 Task: Create new vendor bill with Date Opened: 05-May-23, Select Vendor: NYC FAST PRINT, Terms: Net 15. Make bill entry for item-1 with Date: 05-May-23, Description: Printing of Flyers, Expense Account: Printing & Reproduction, Quantity: 1000, Unit Price: 0.39, Sales Tax: Y, Sales Tax Included: Y, Tax Table: Sales Tax. Post Bill with Post Date: 05-May-23, Post to Accounts: Liabilities:Accounts Payble. Pay / Process Payment with Transaction Date: 19-May-23, Amount: 390, Transfer Account: Checking Account. Go to 'Print Bill'.
Action: Mouse moved to (174, 33)
Screenshot: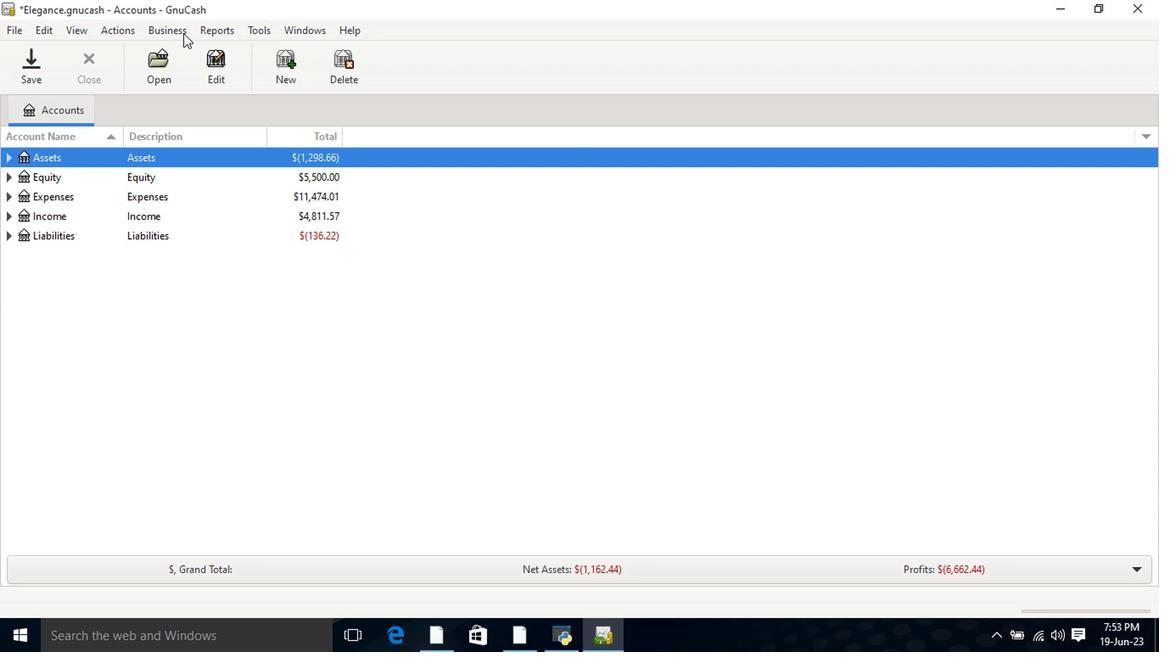 
Action: Mouse pressed left at (174, 33)
Screenshot: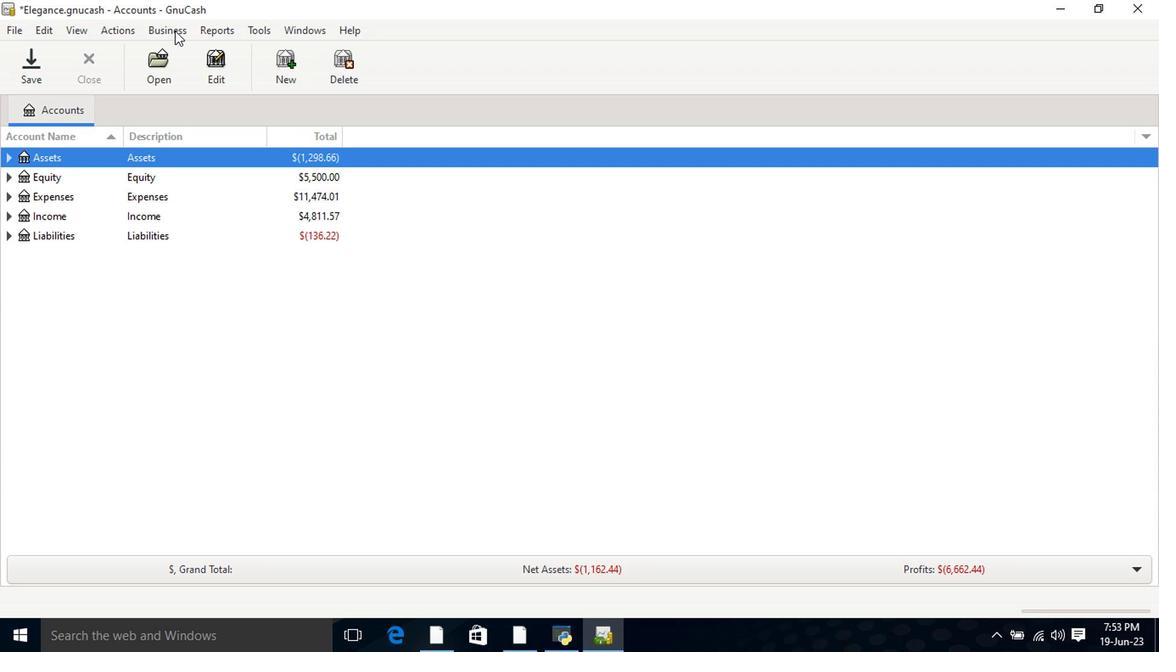 
Action: Mouse moved to (180, 74)
Screenshot: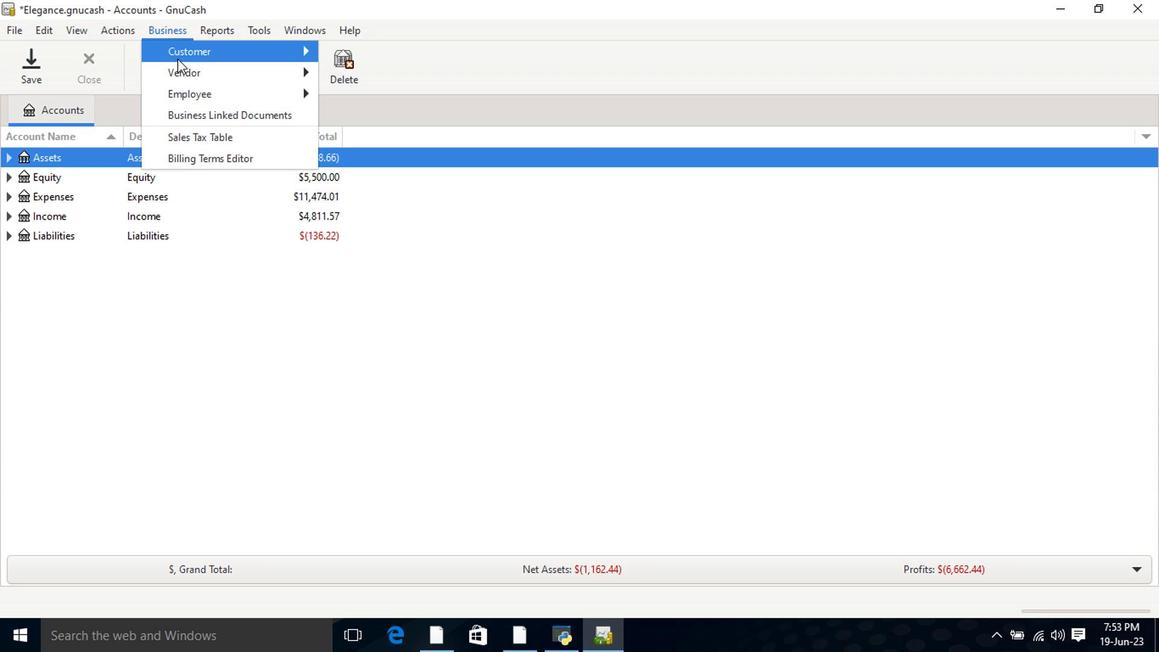 
Action: Mouse pressed left at (180, 74)
Screenshot: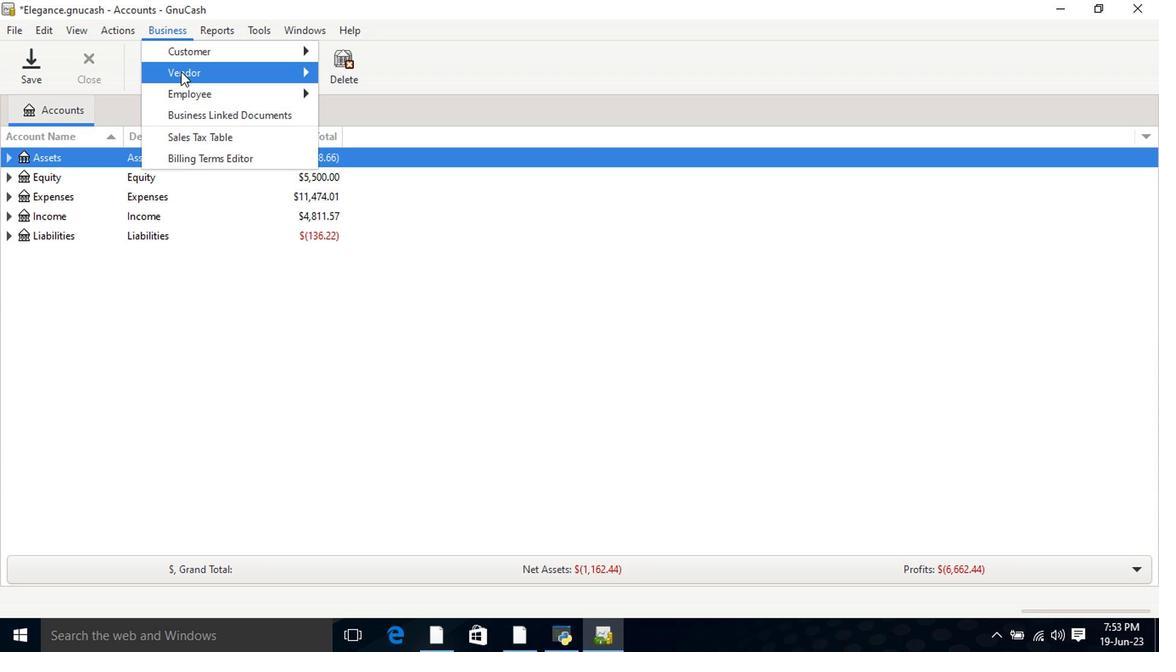 
Action: Mouse moved to (367, 135)
Screenshot: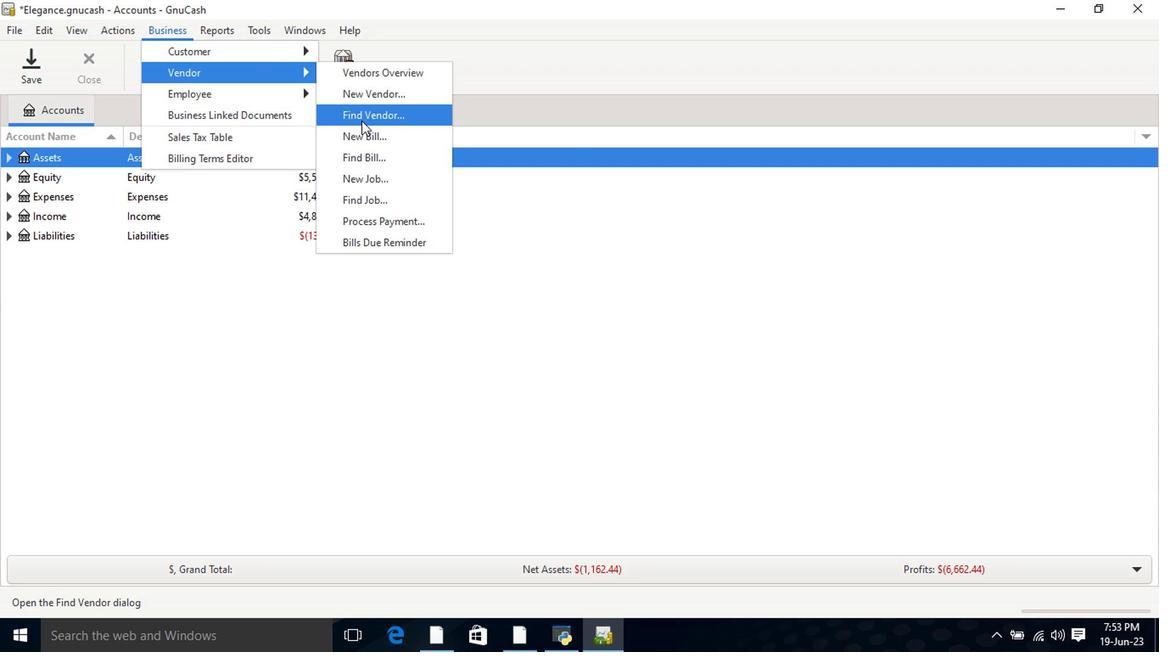 
Action: Mouse pressed left at (367, 135)
Screenshot: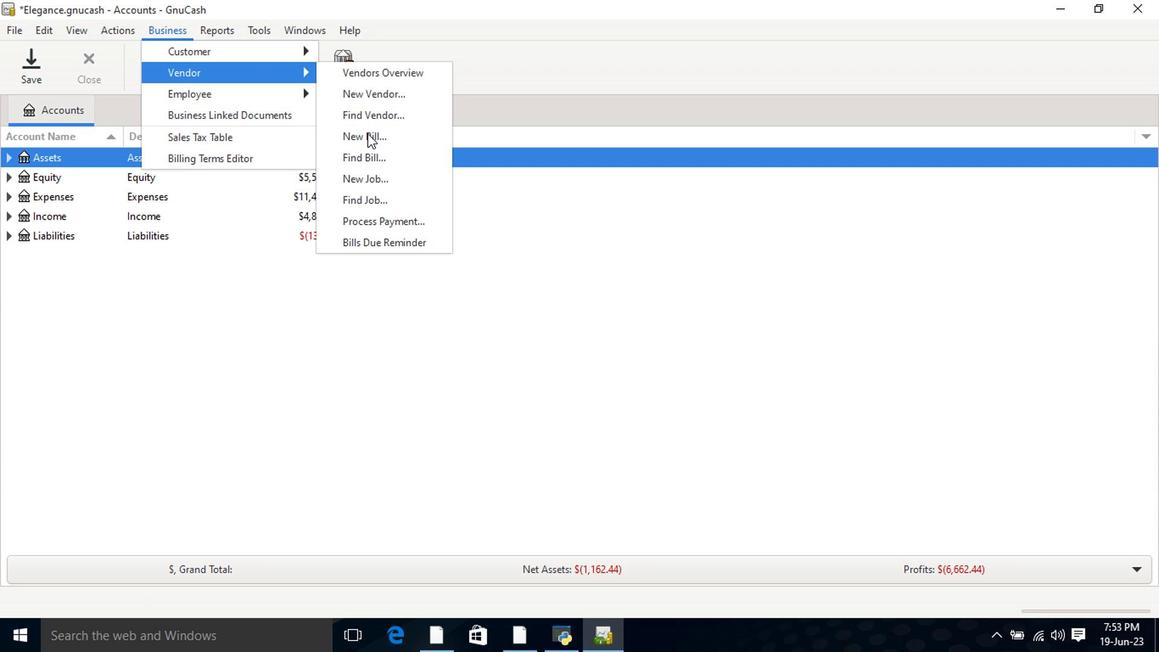 
Action: Mouse moved to (688, 230)
Screenshot: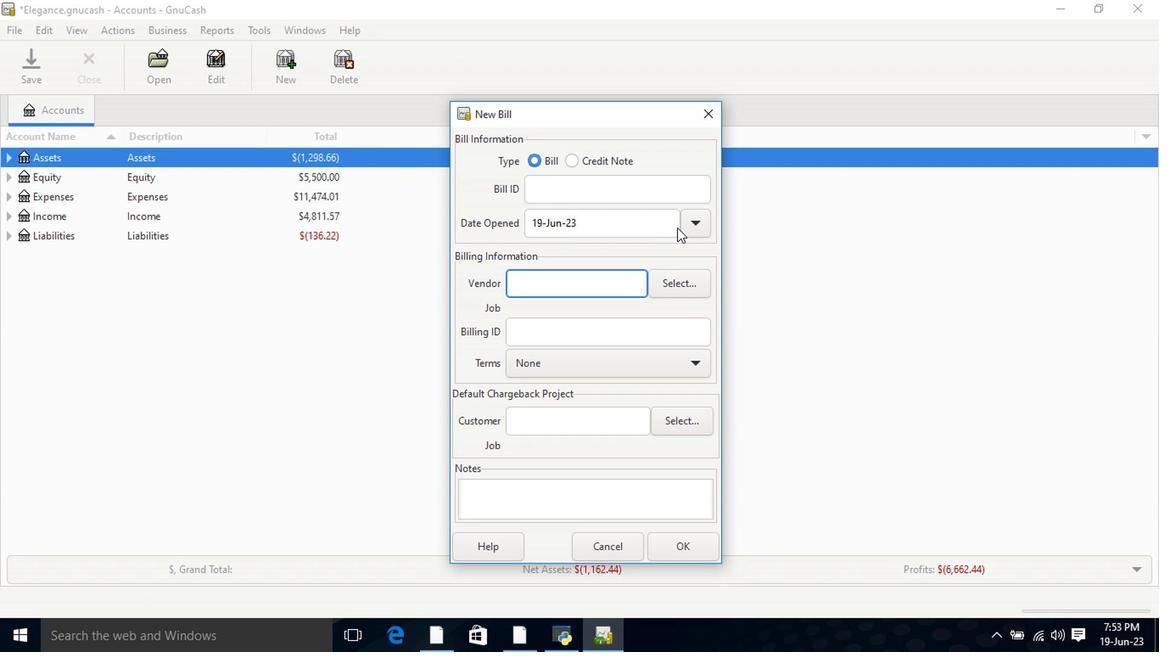 
Action: Mouse pressed left at (688, 230)
Screenshot: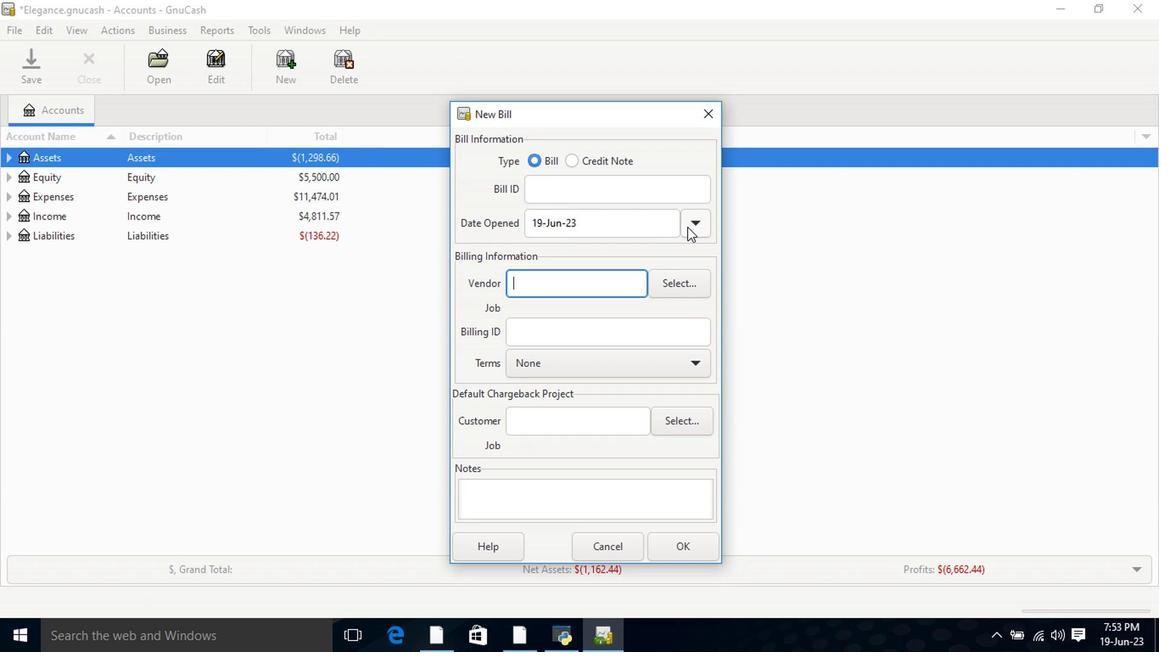 
Action: Mouse moved to (559, 250)
Screenshot: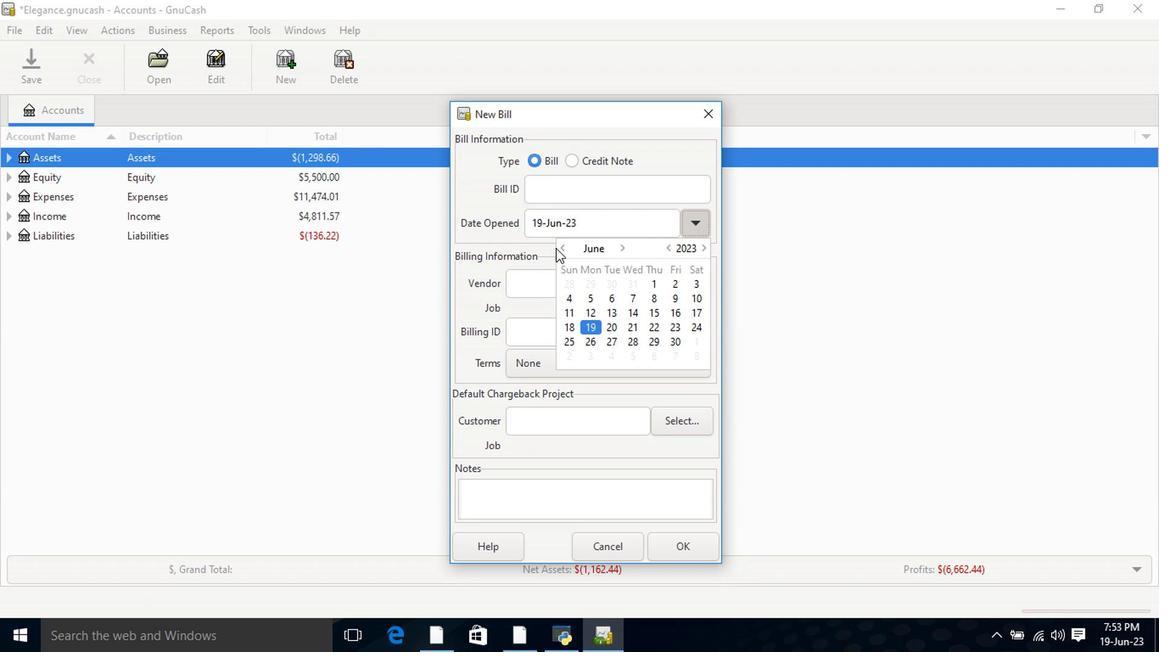 
Action: Mouse pressed left at (559, 250)
Screenshot: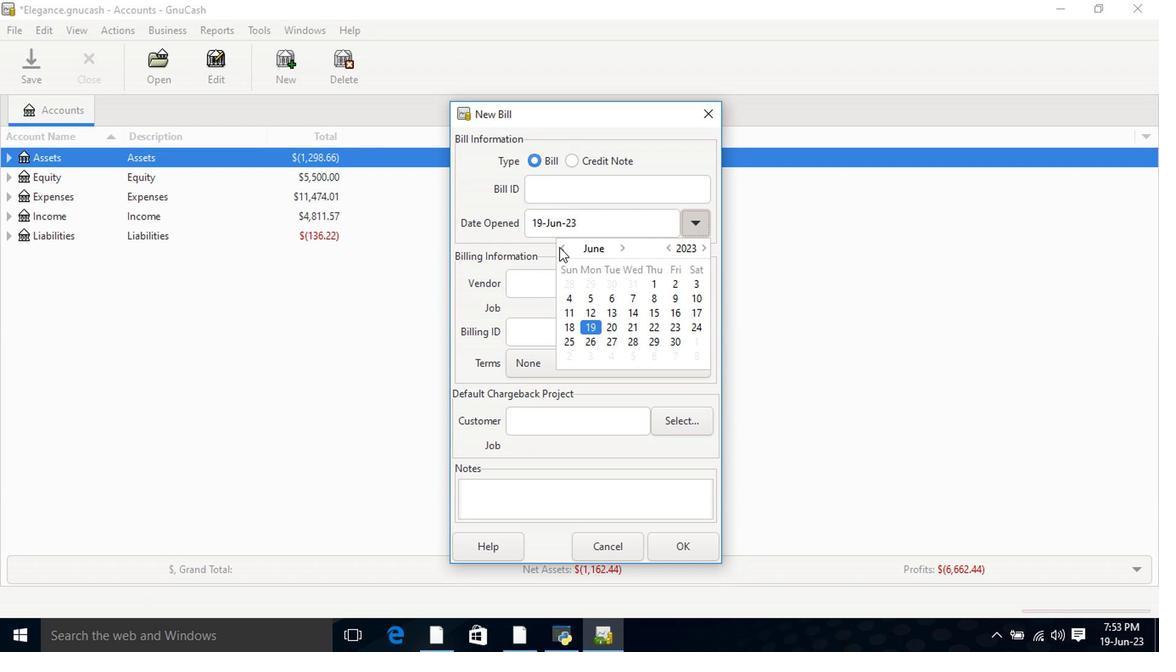 
Action: Mouse moved to (561, 250)
Screenshot: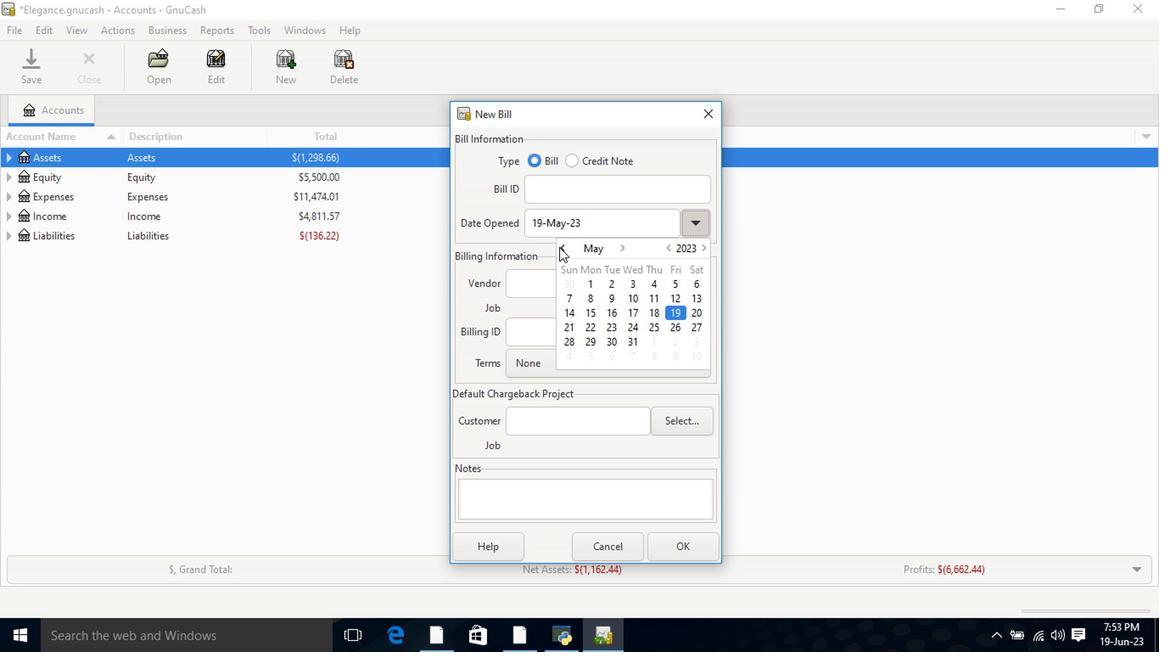 
Action: Mouse pressed left at (561, 250)
Screenshot: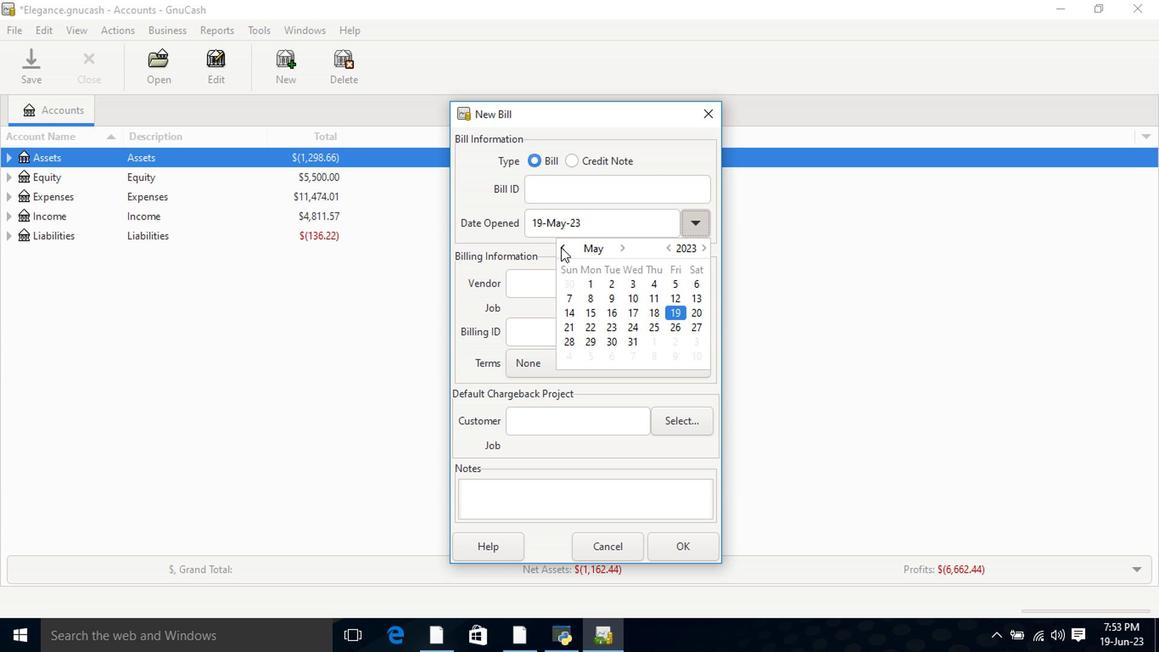 
Action: Mouse moved to (627, 248)
Screenshot: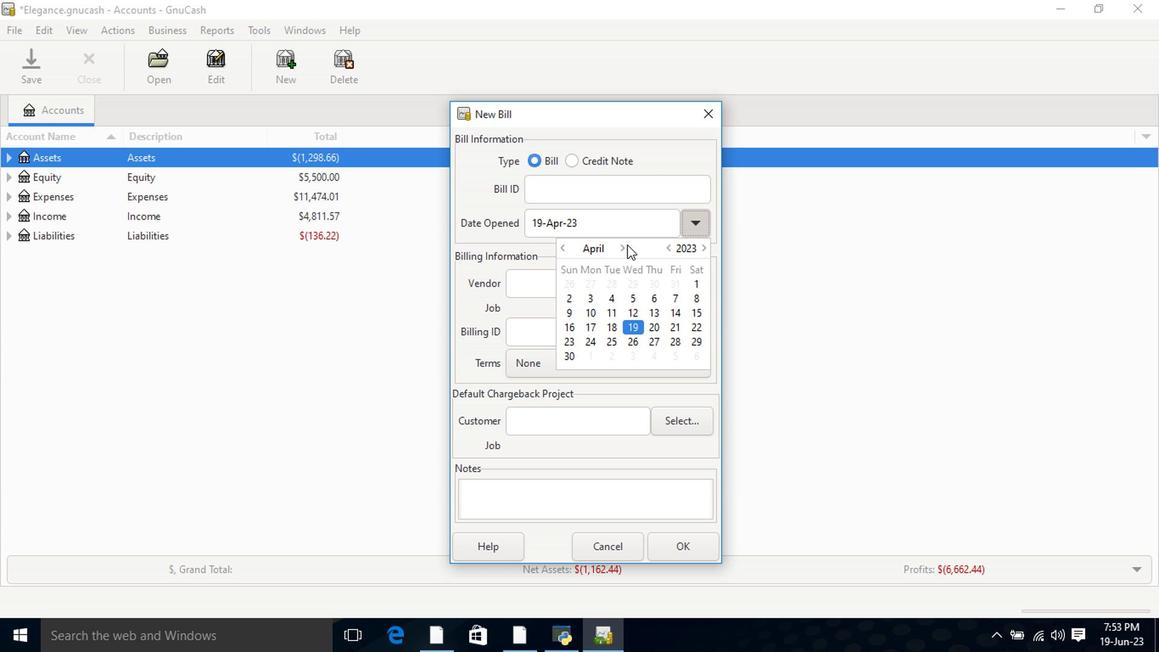 
Action: Mouse pressed left at (627, 248)
Screenshot: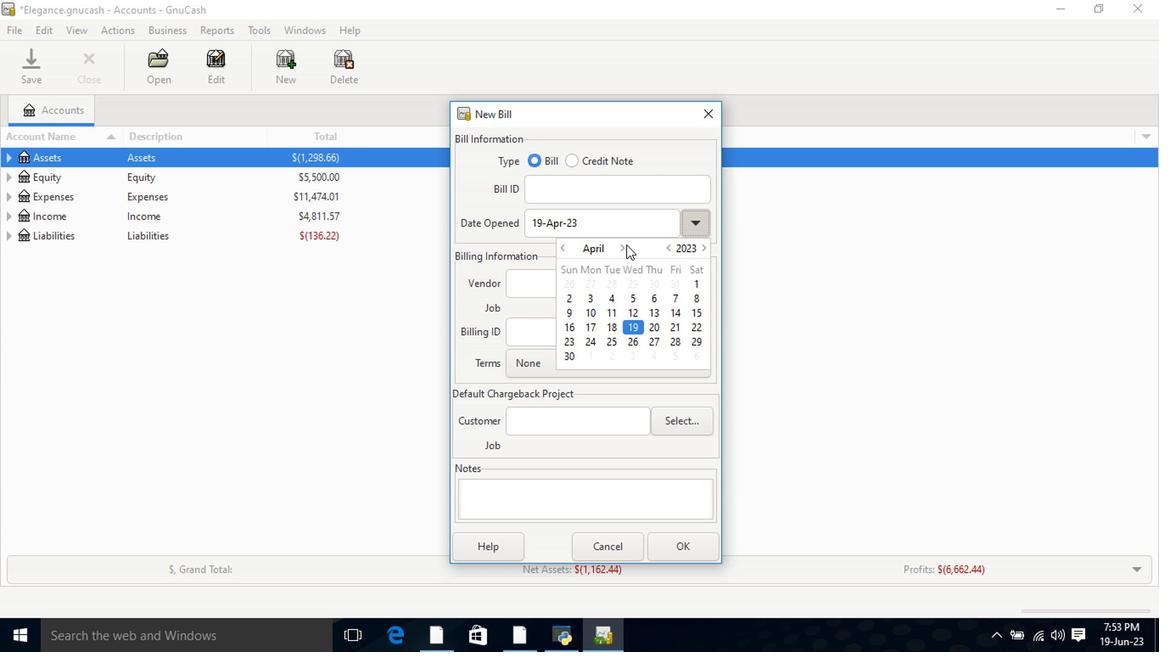 
Action: Mouse moved to (668, 284)
Screenshot: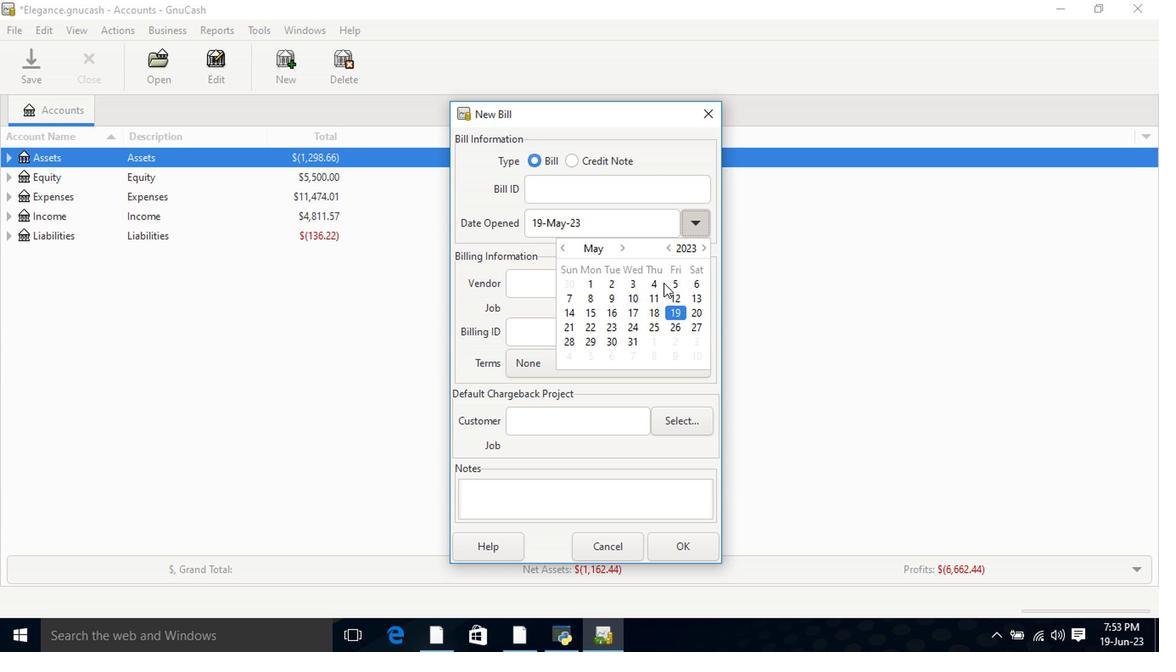 
Action: Mouse pressed left at (668, 284)
Screenshot: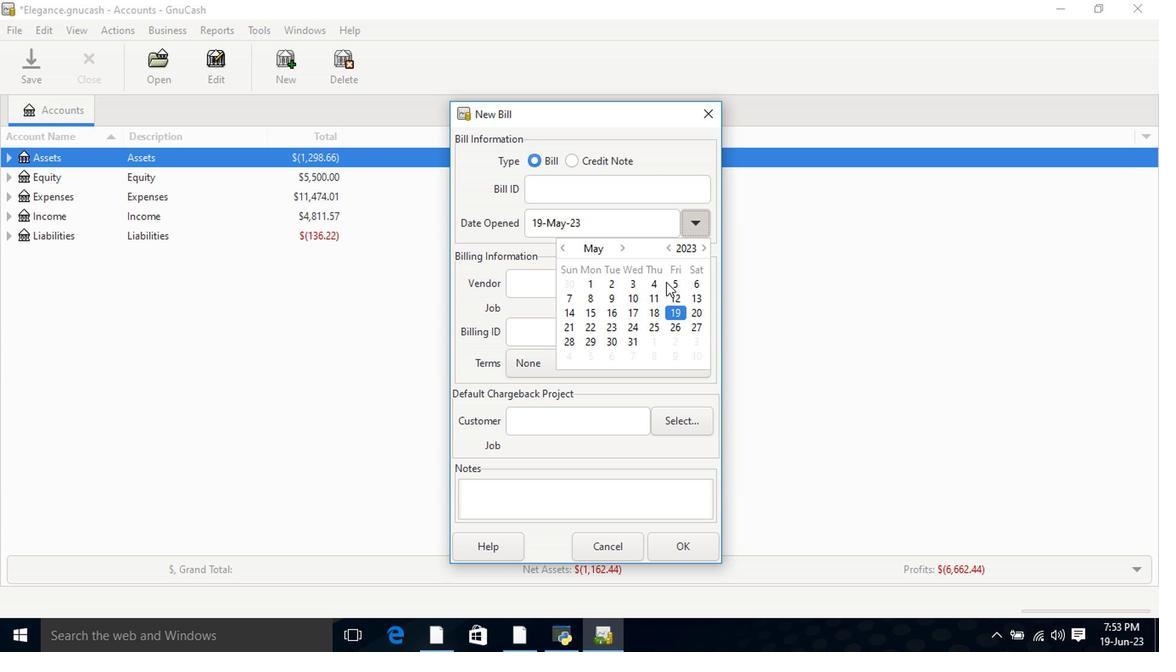 
Action: Mouse pressed left at (668, 284)
Screenshot: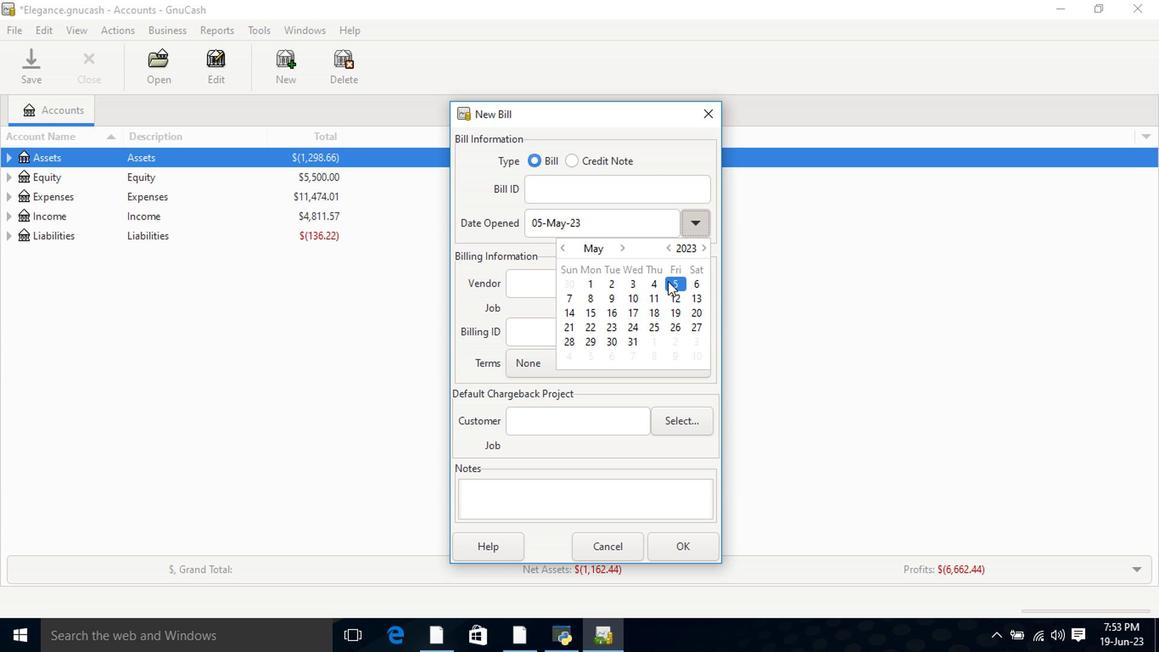 
Action: Mouse moved to (592, 282)
Screenshot: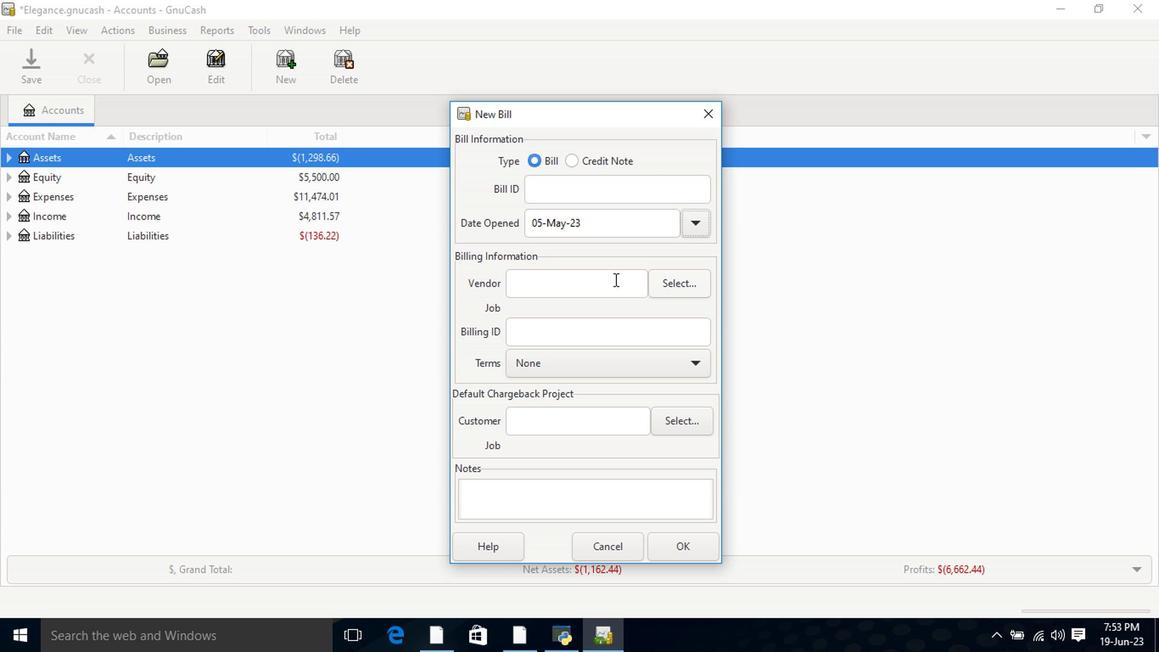 
Action: Mouse pressed left at (592, 282)
Screenshot: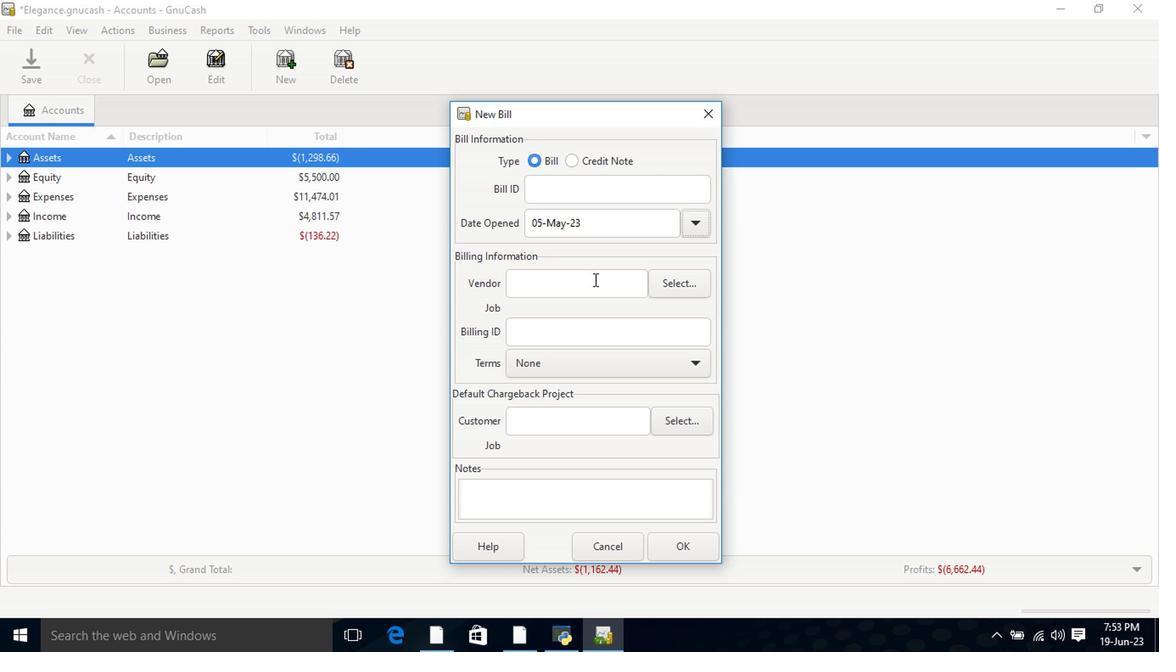 
Action: Key pressed <Key.shift>NYC<Key.space>
Screenshot: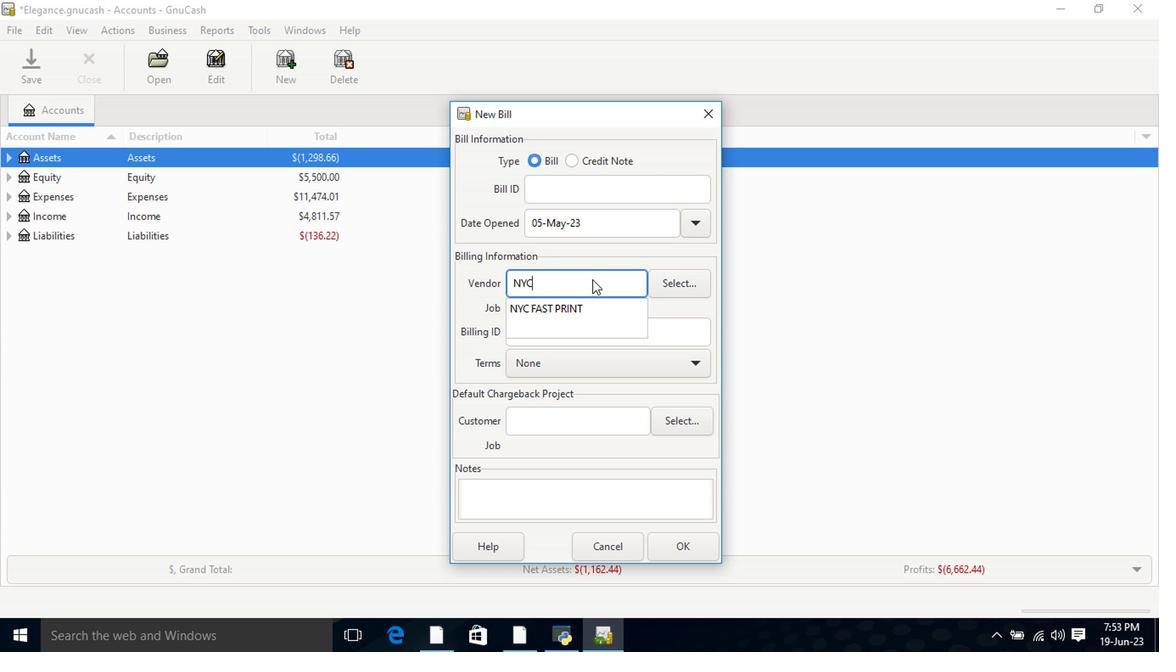 
Action: Mouse moved to (587, 311)
Screenshot: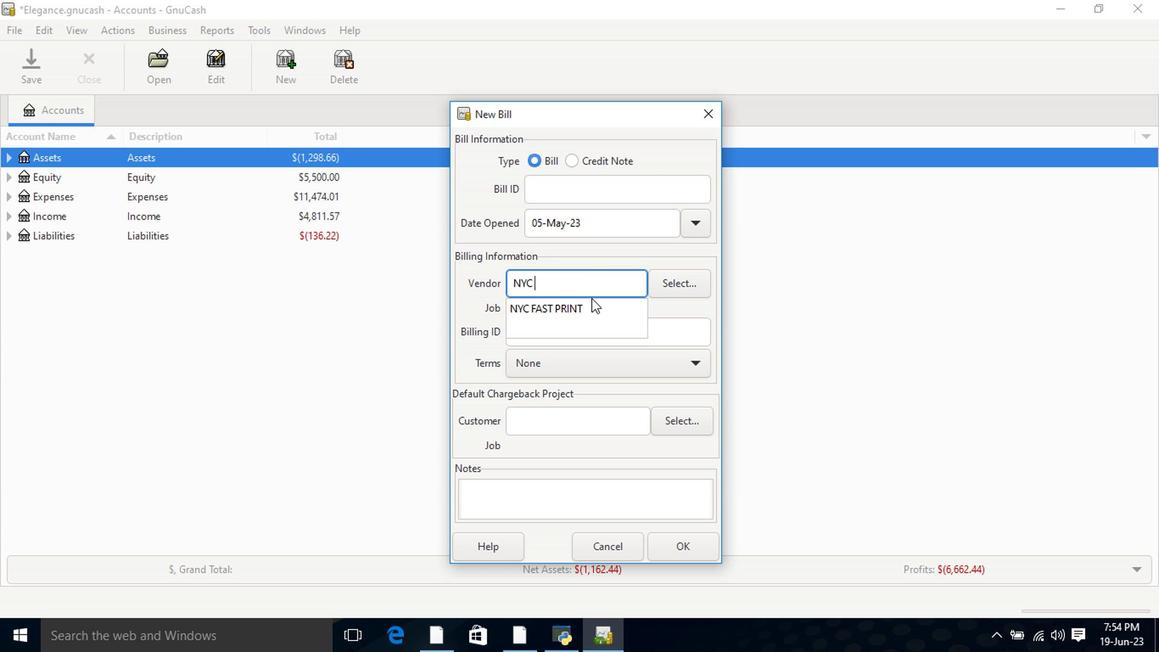 
Action: Mouse pressed left at (587, 311)
Screenshot: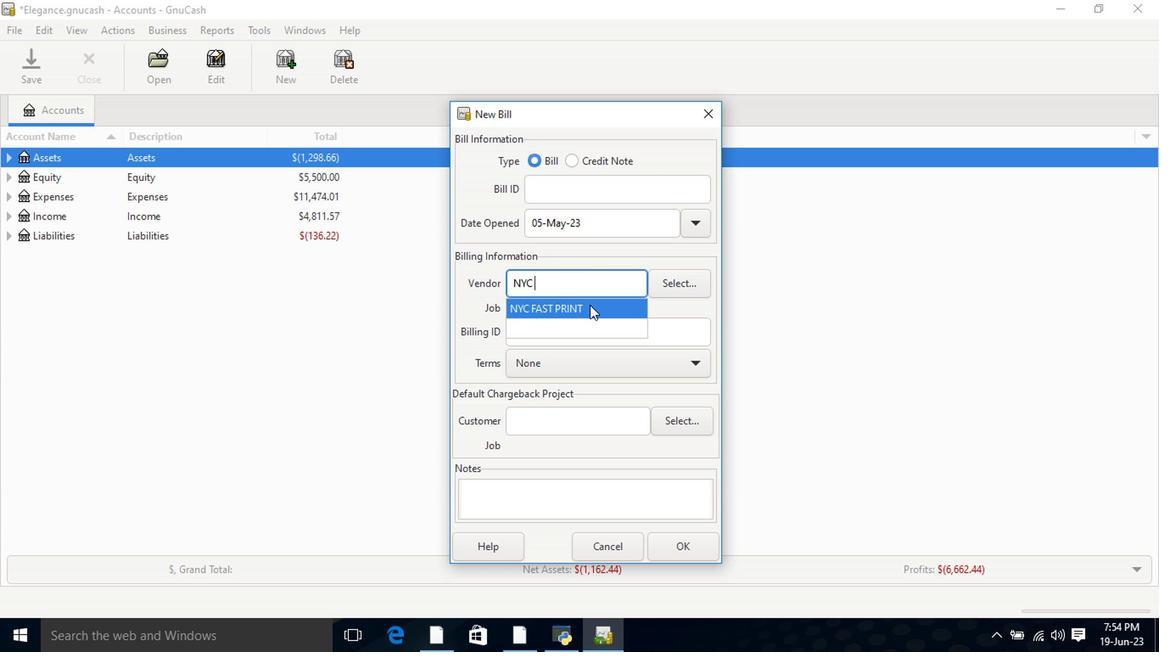 
Action: Mouse moved to (605, 375)
Screenshot: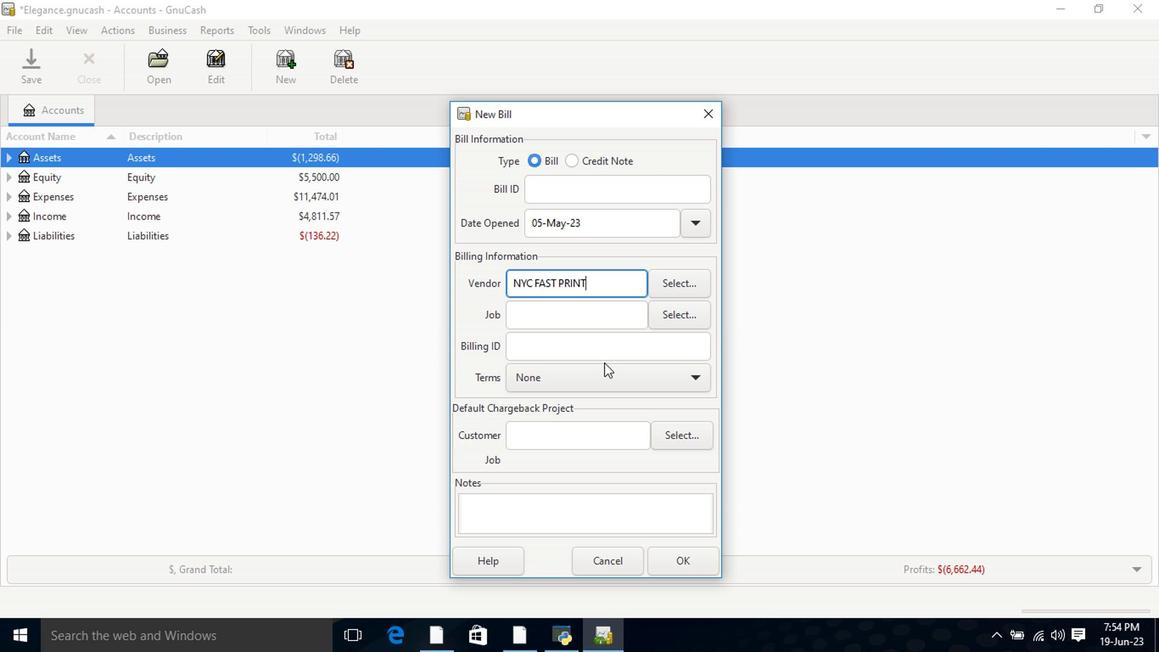 
Action: Mouse pressed left at (605, 375)
Screenshot: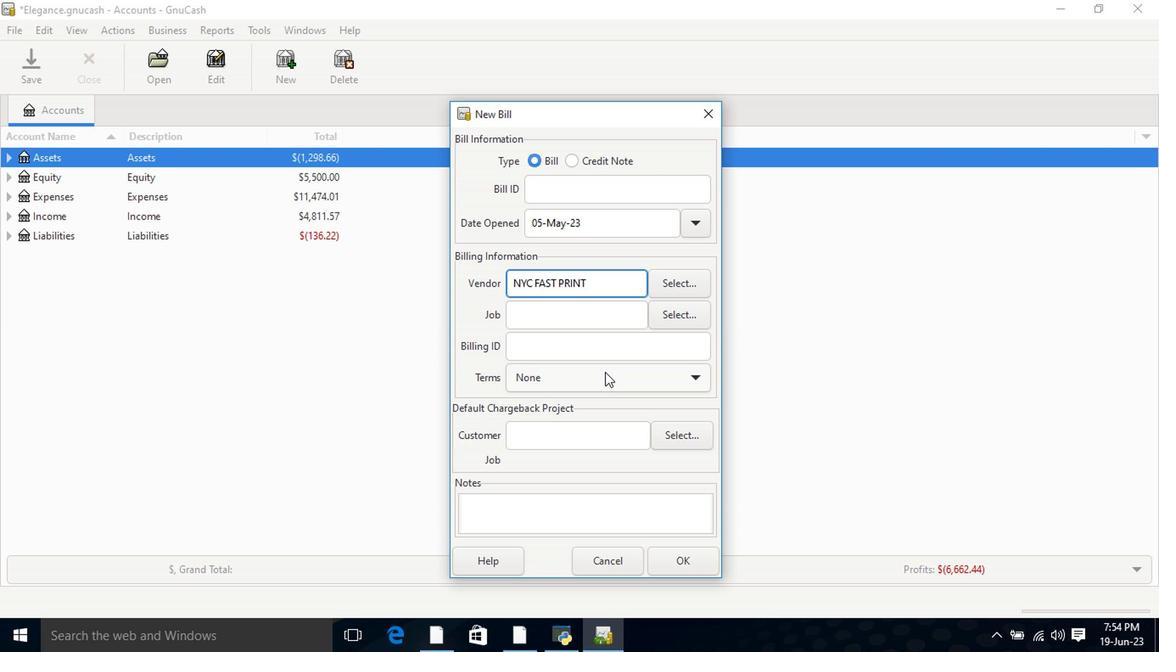 
Action: Mouse moved to (589, 407)
Screenshot: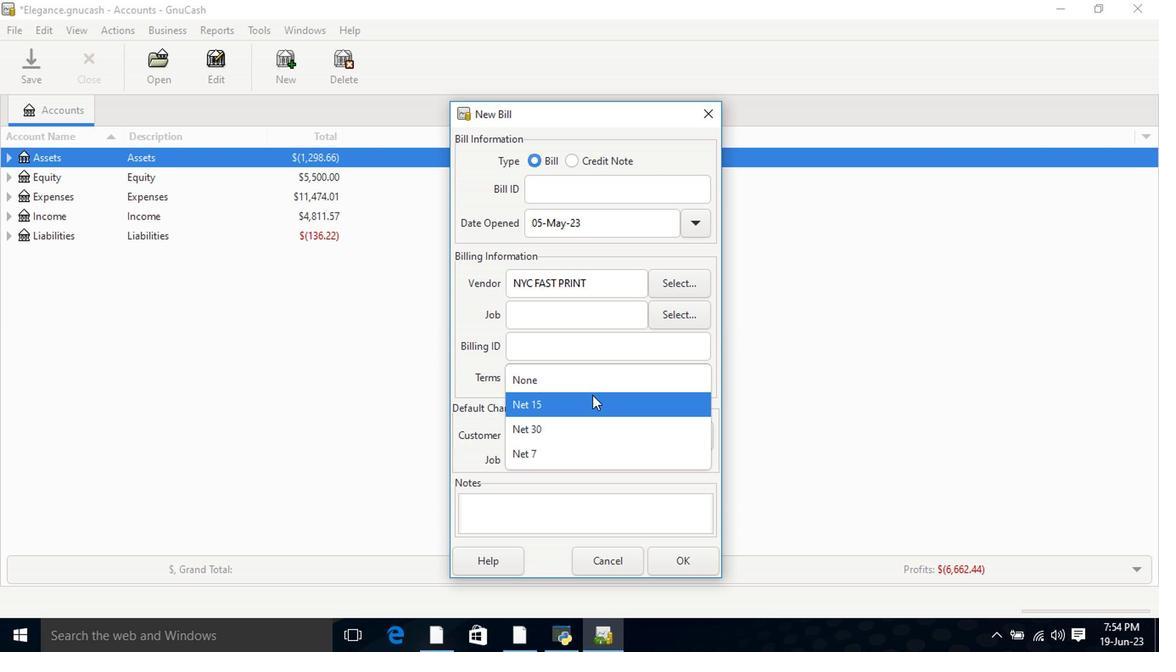 
Action: Mouse pressed left at (589, 407)
Screenshot: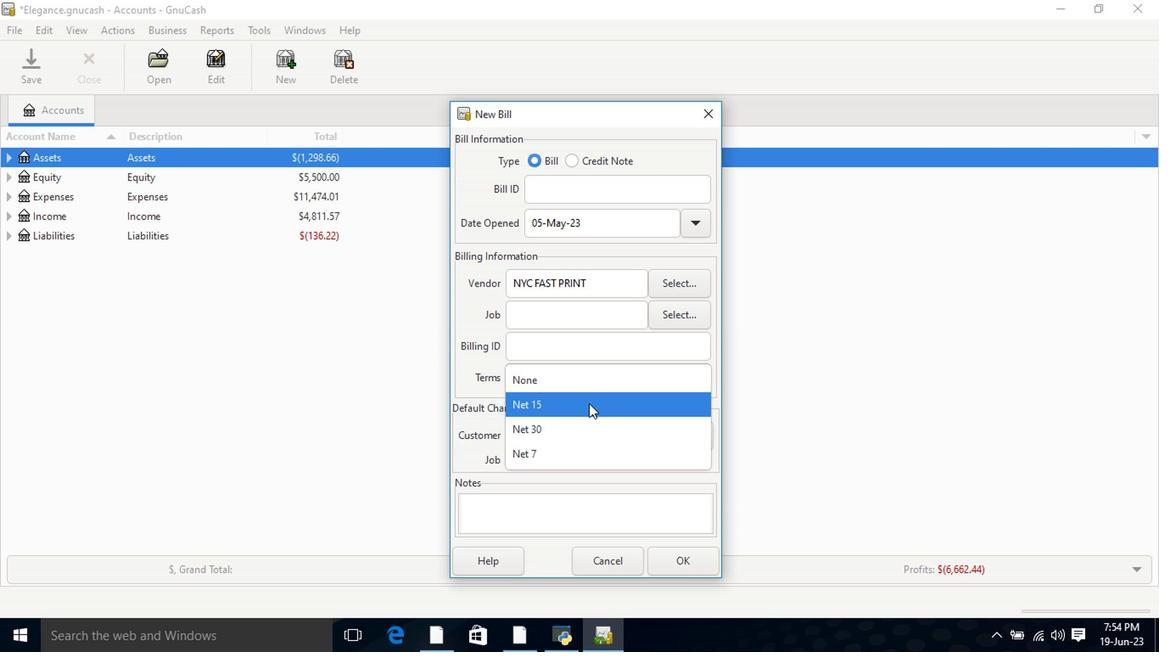 
Action: Mouse moved to (671, 564)
Screenshot: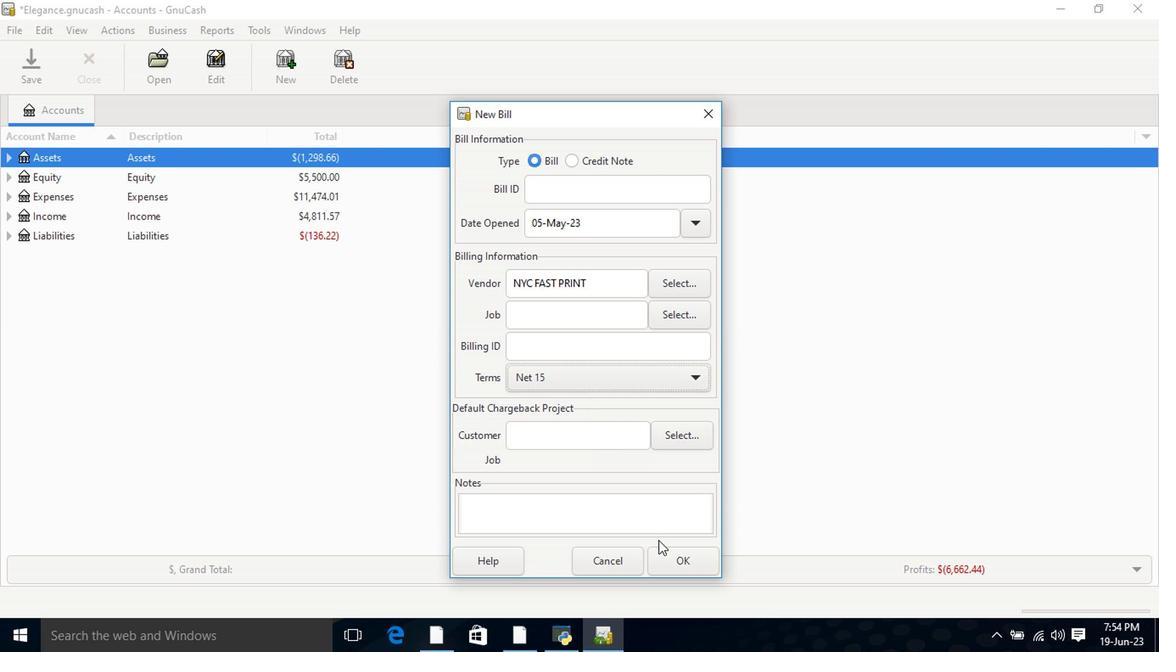 
Action: Mouse pressed left at (671, 564)
Screenshot: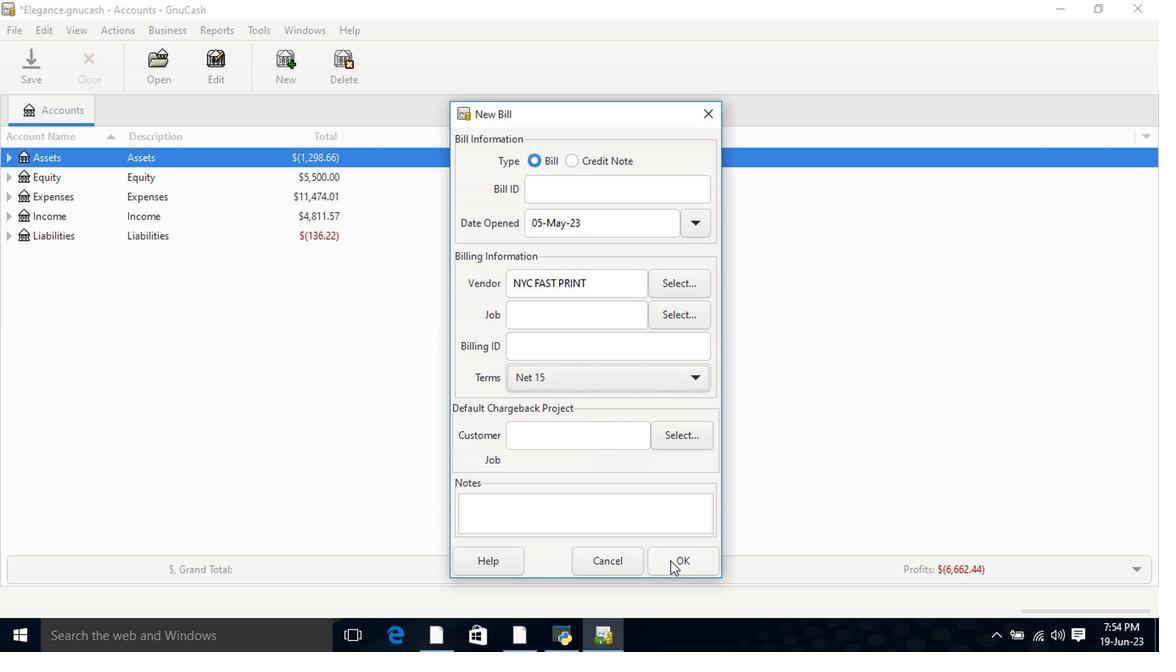 
Action: Mouse moved to (201, 407)
Screenshot: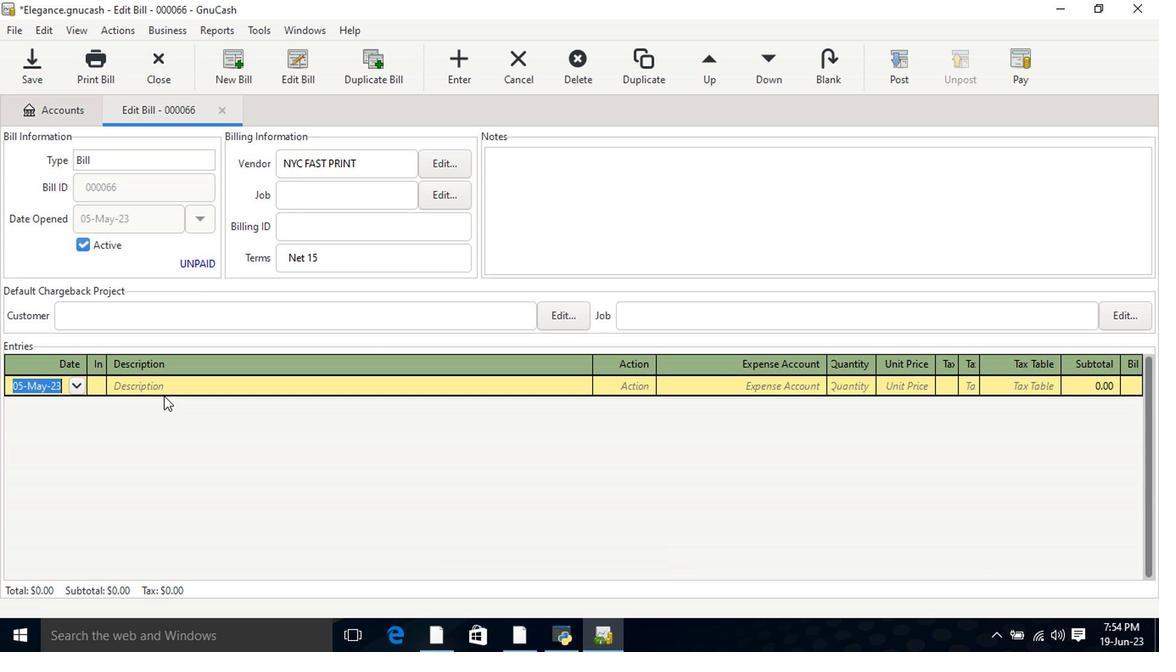 
Action: Key pressed <Key.tab>
Screenshot: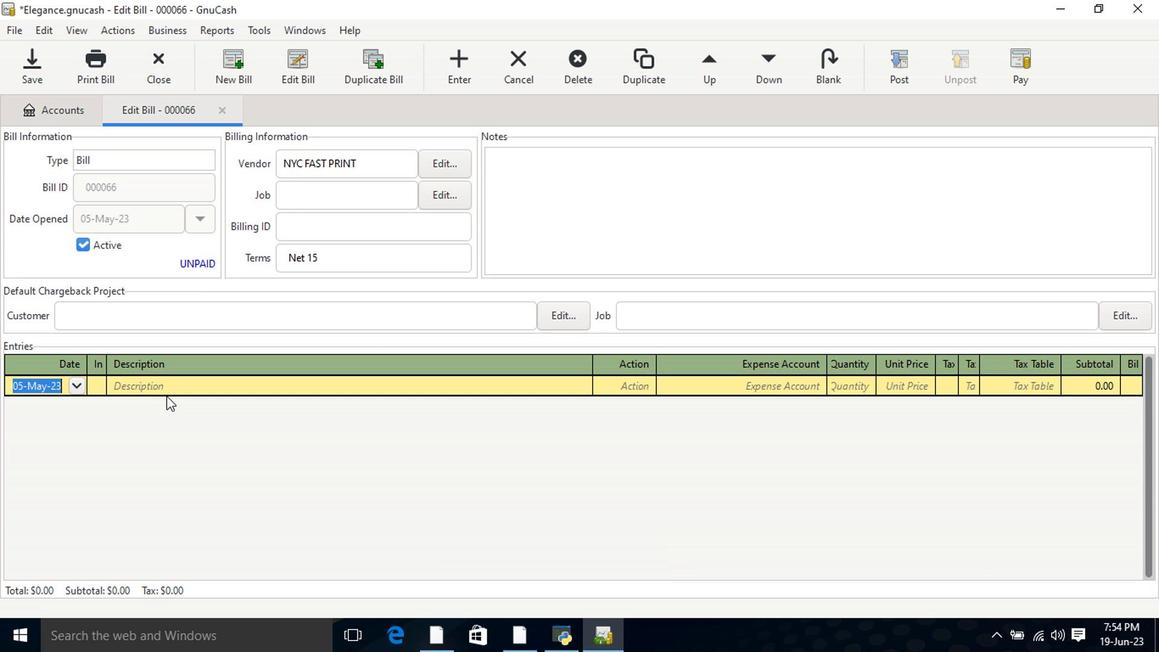 
Action: Mouse moved to (239, 407)
Screenshot: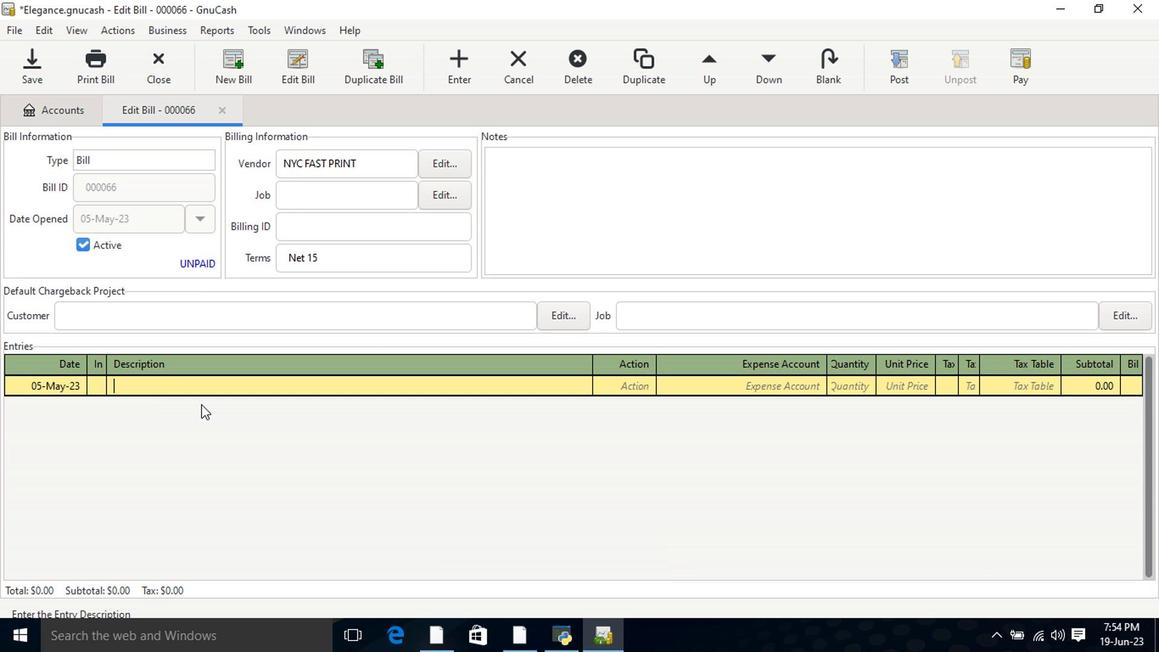 
Action: Key pressed <Key.shift>Printing<Key.space>og<Key.space><Key.shift>Flyers<Key.tab><Key.tab>repr
Screenshot: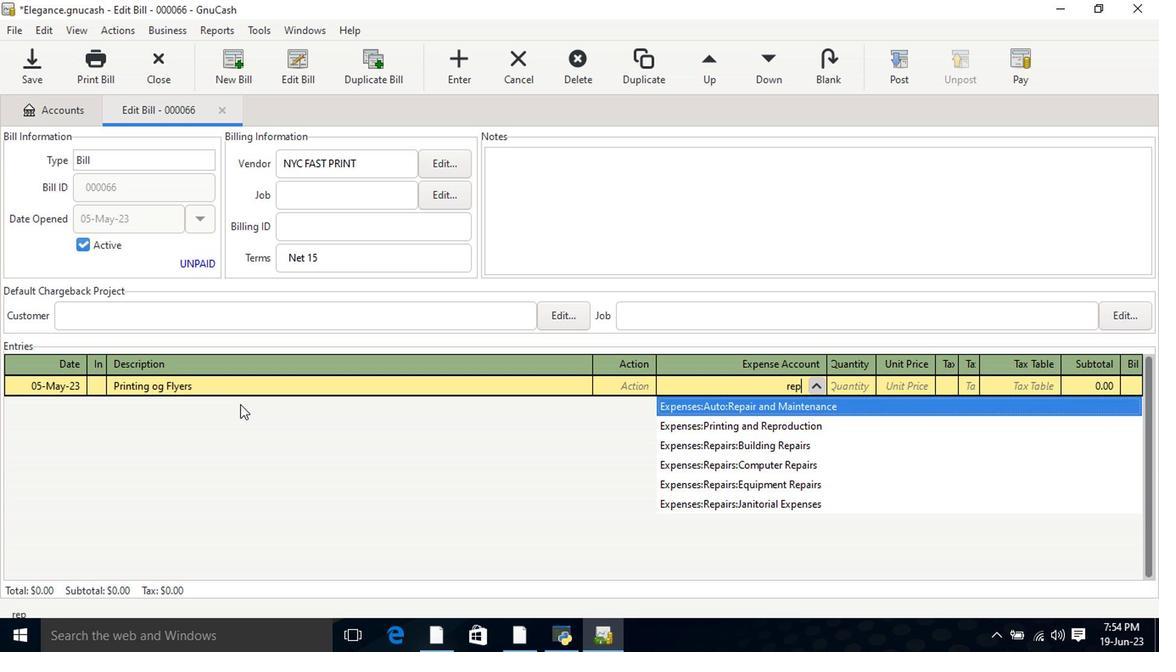 
Action: Mouse moved to (241, 389)
Screenshot: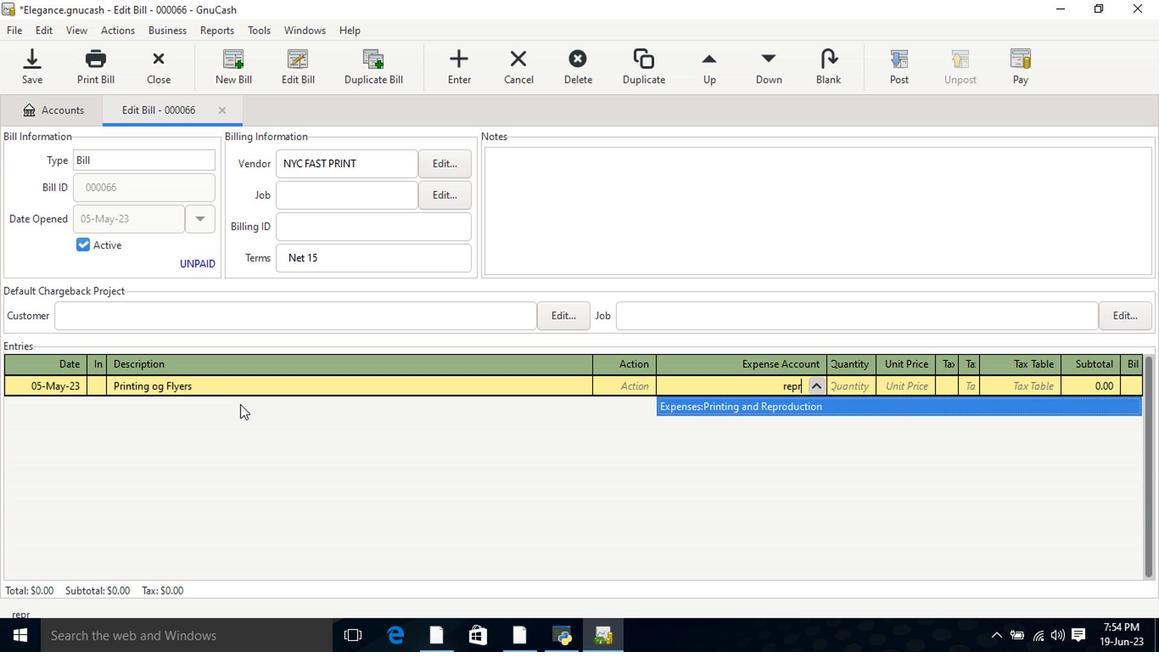
Action: Key pressed <Key.tab>1000<Key.tab>
Screenshot: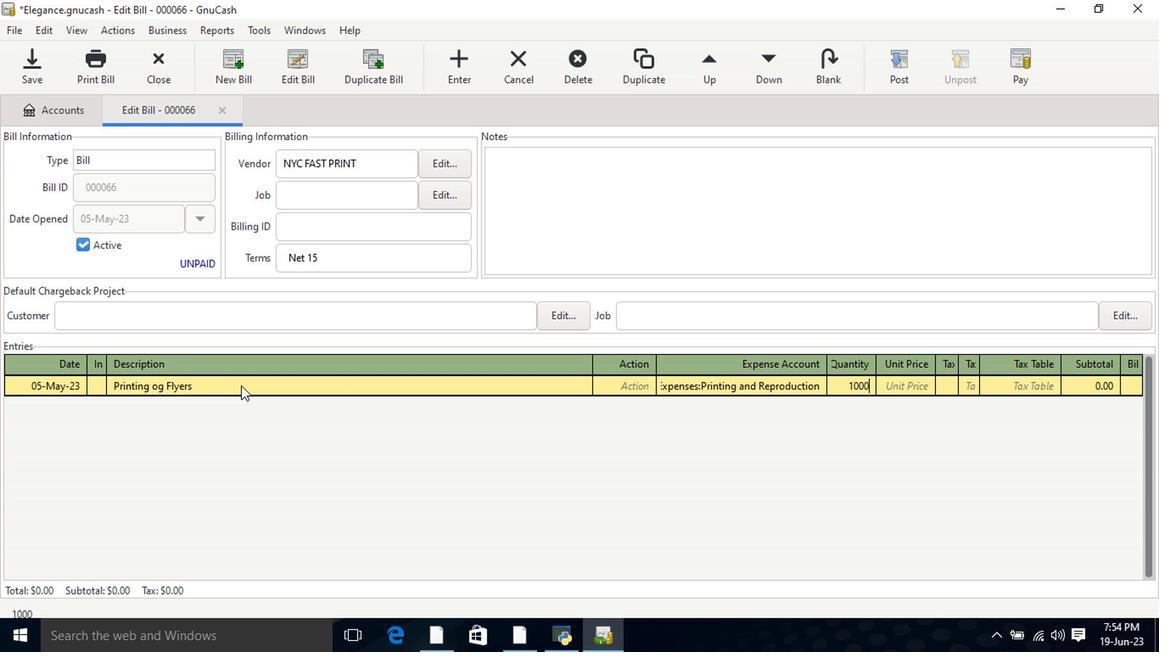 
Action: Mouse moved to (907, 386)
Screenshot: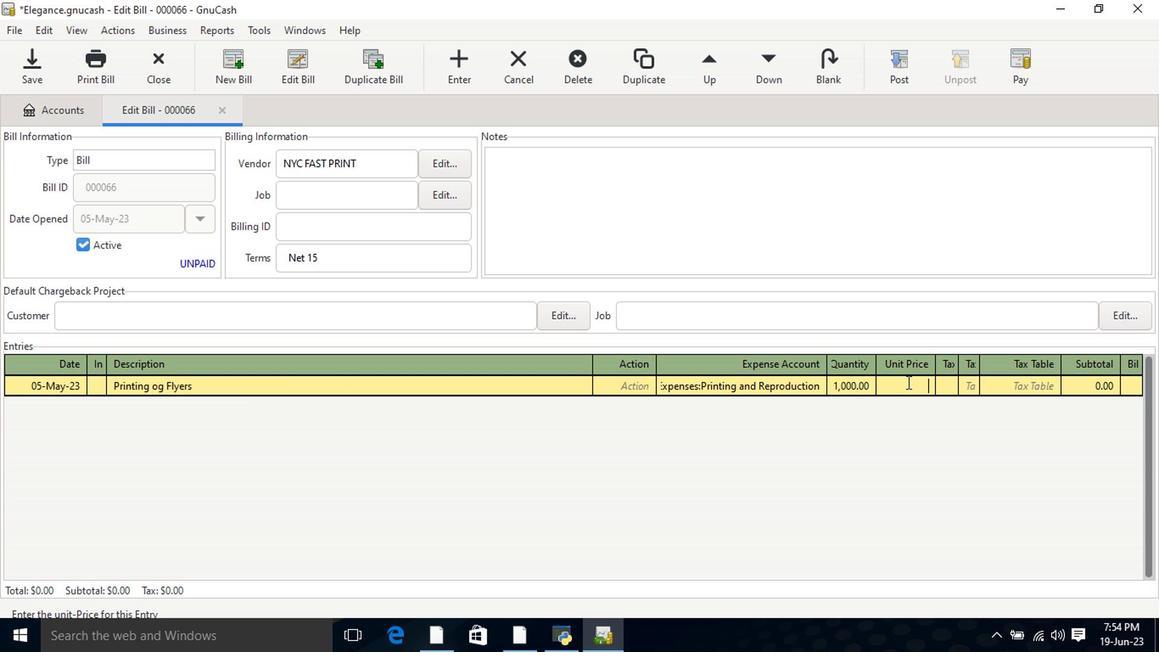 
Action: Key pressed 0.39<Key.tab>
Screenshot: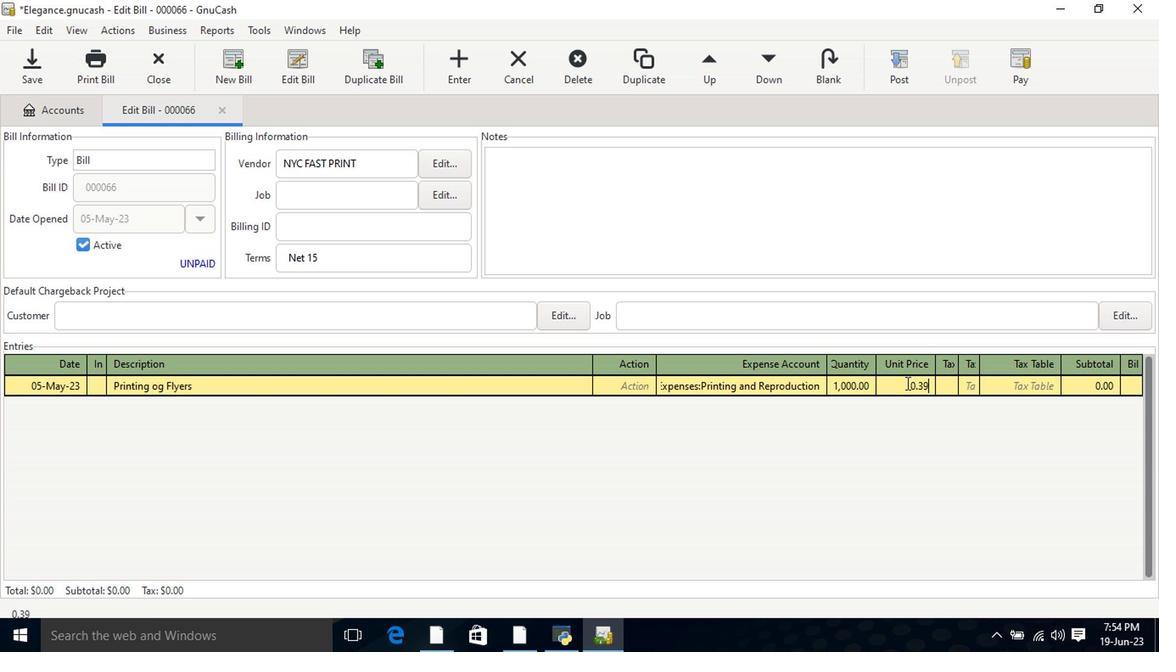 
Action: Mouse moved to (949, 389)
Screenshot: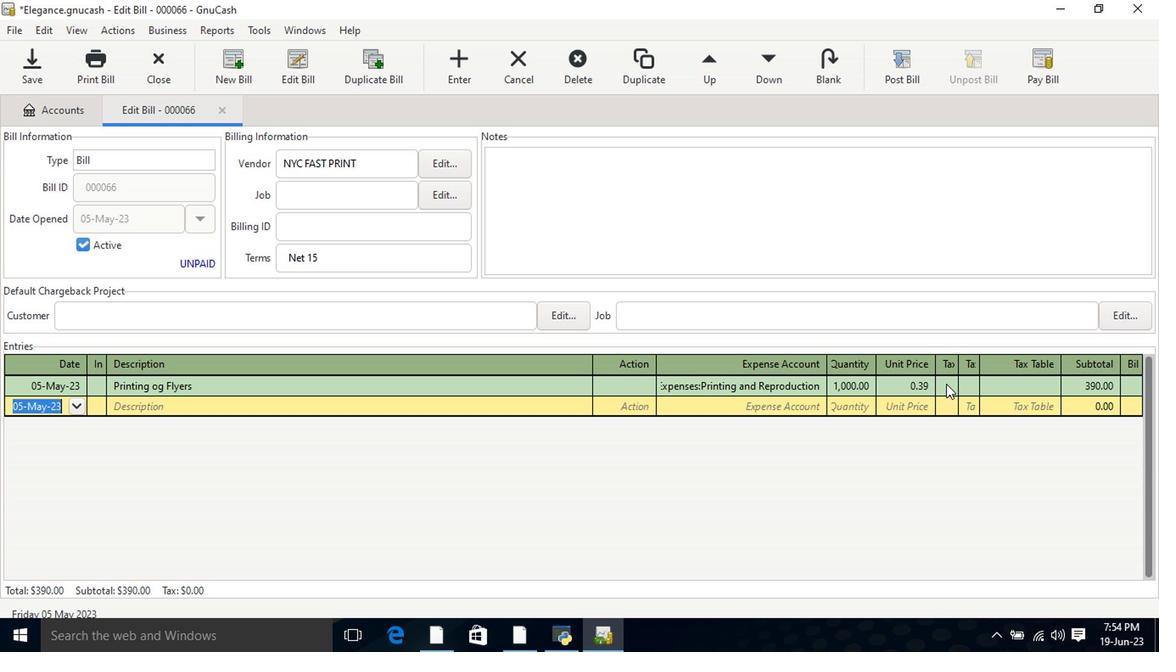 
Action: Mouse pressed left at (949, 389)
Screenshot: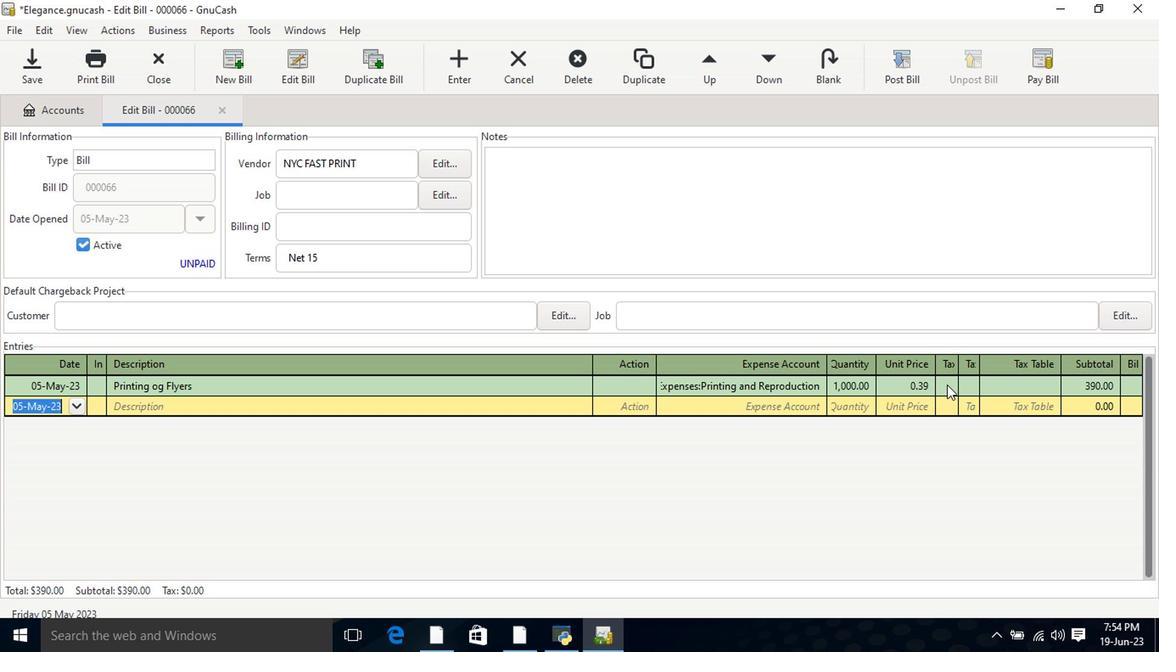
Action: Mouse pressed left at (949, 389)
Screenshot: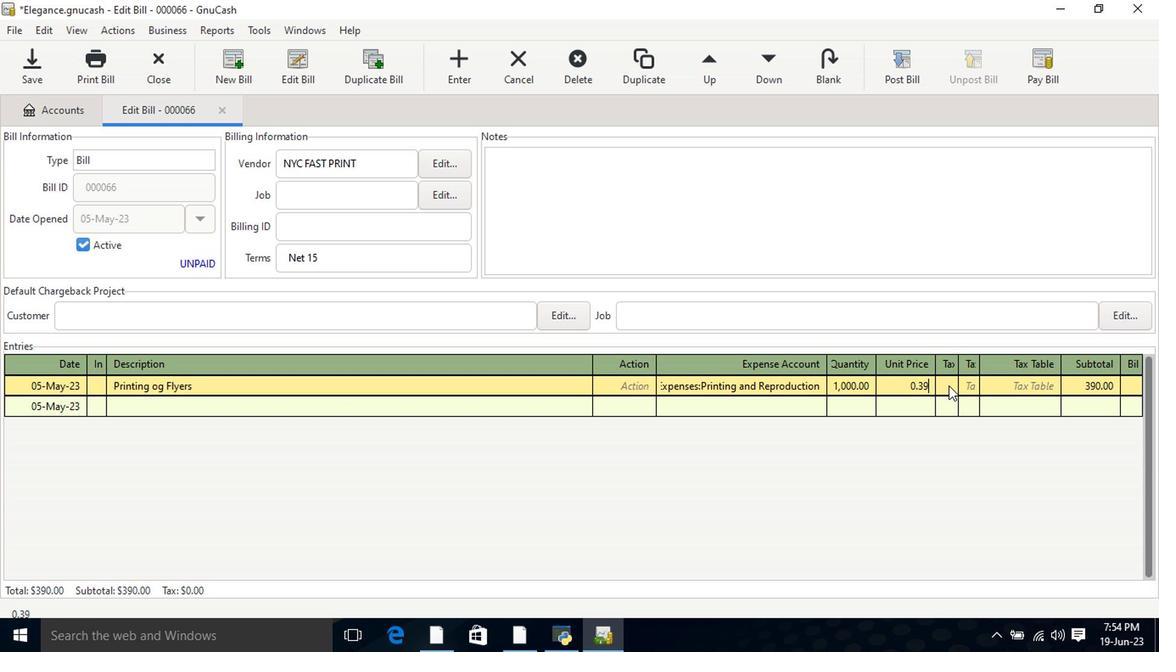 
Action: Mouse moved to (968, 386)
Screenshot: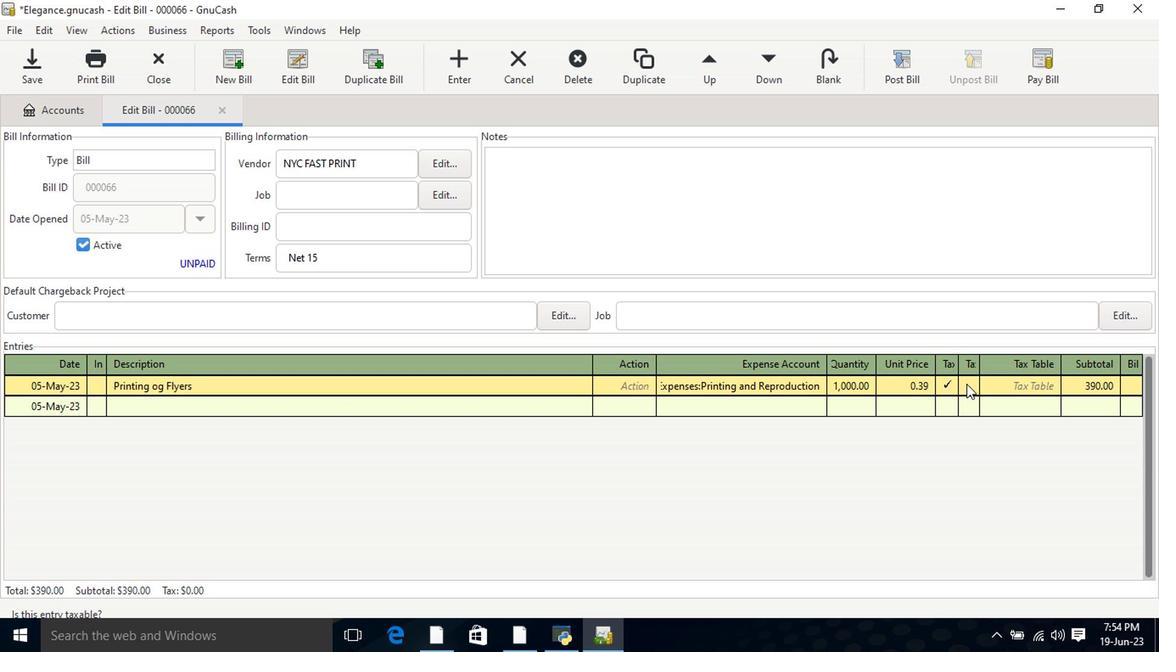 
Action: Mouse pressed left at (968, 386)
Screenshot: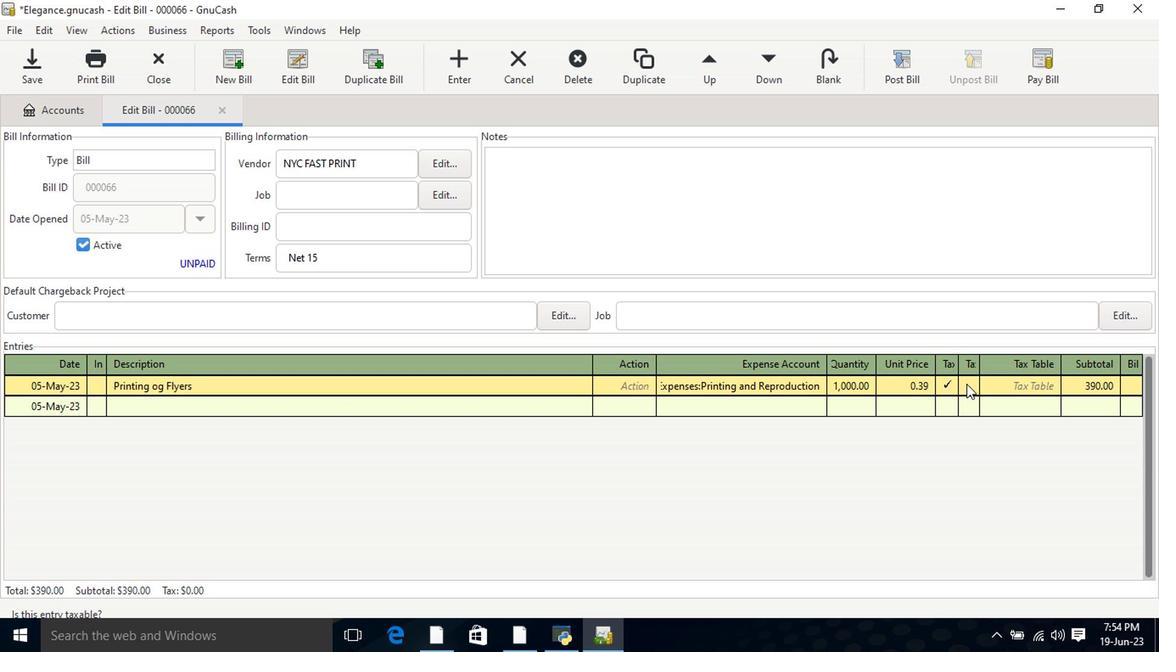 
Action: Mouse moved to (1021, 388)
Screenshot: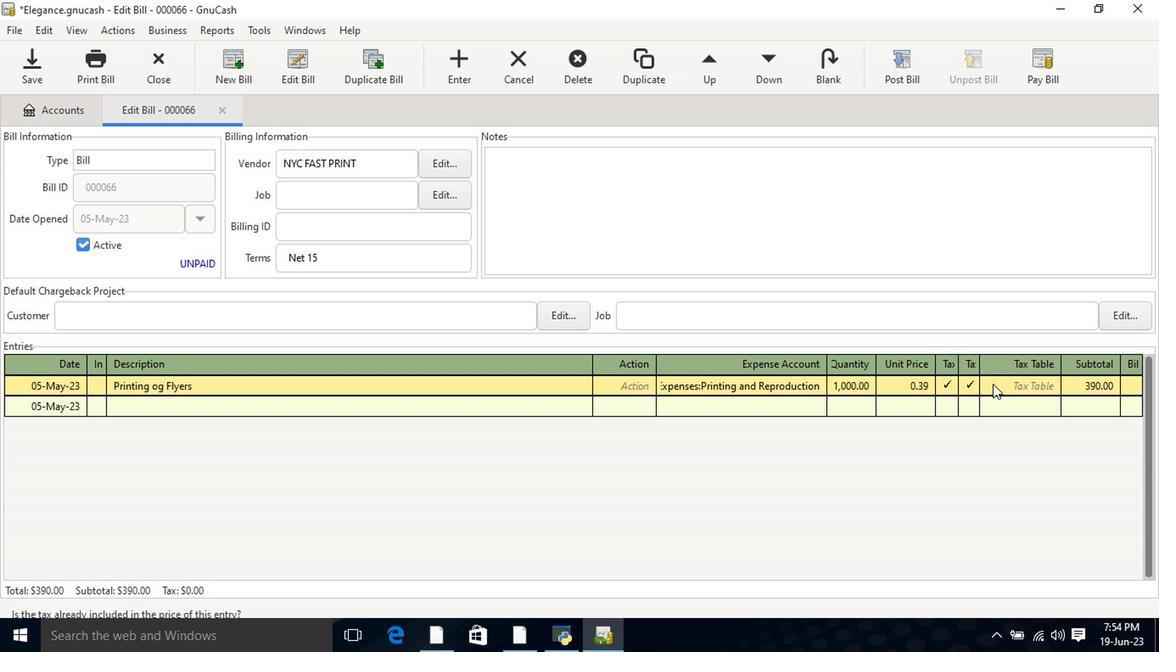 
Action: Mouse pressed left at (1021, 388)
Screenshot: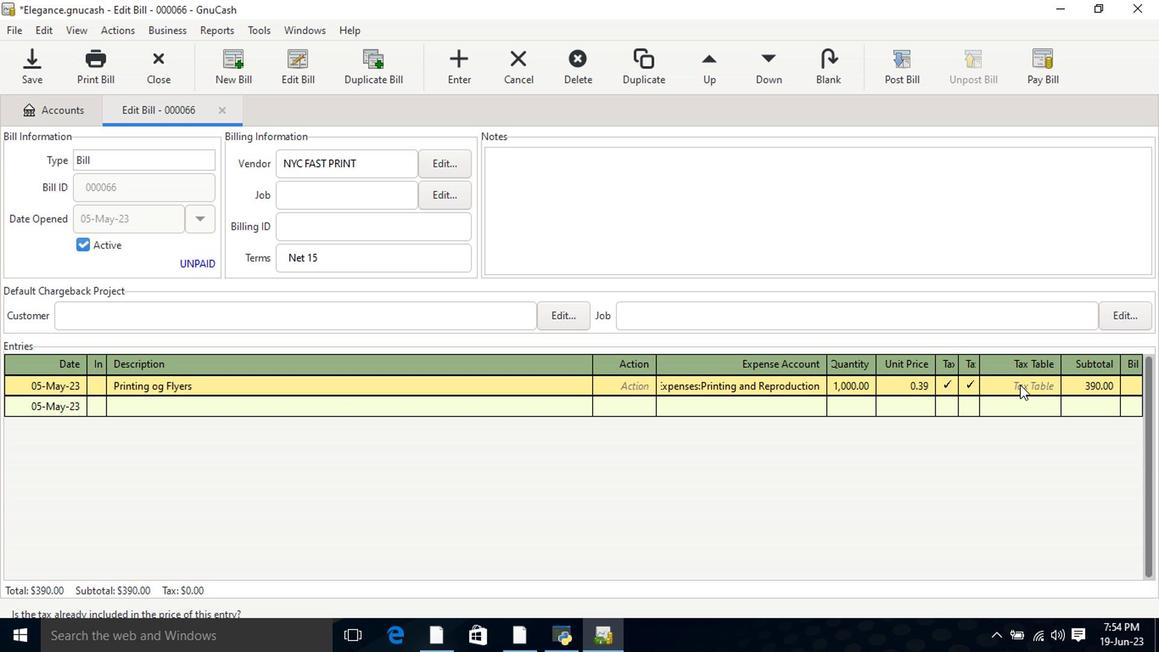 
Action: Mouse moved to (1048, 390)
Screenshot: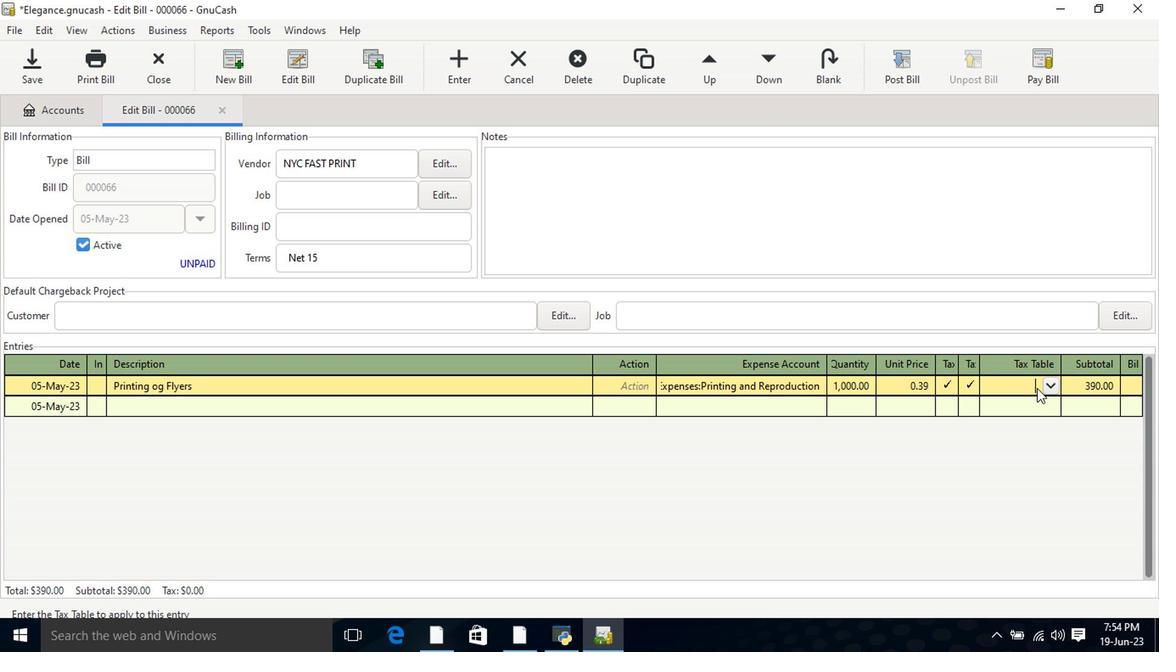 
Action: Mouse pressed left at (1048, 390)
Screenshot: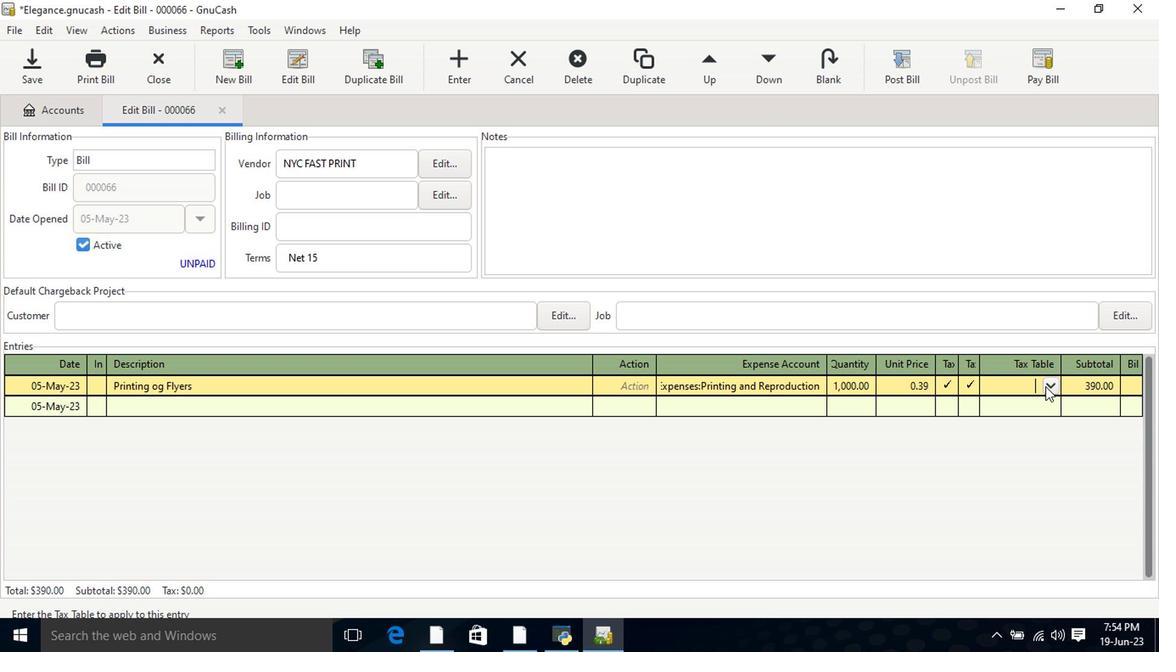 
Action: Mouse moved to (1037, 414)
Screenshot: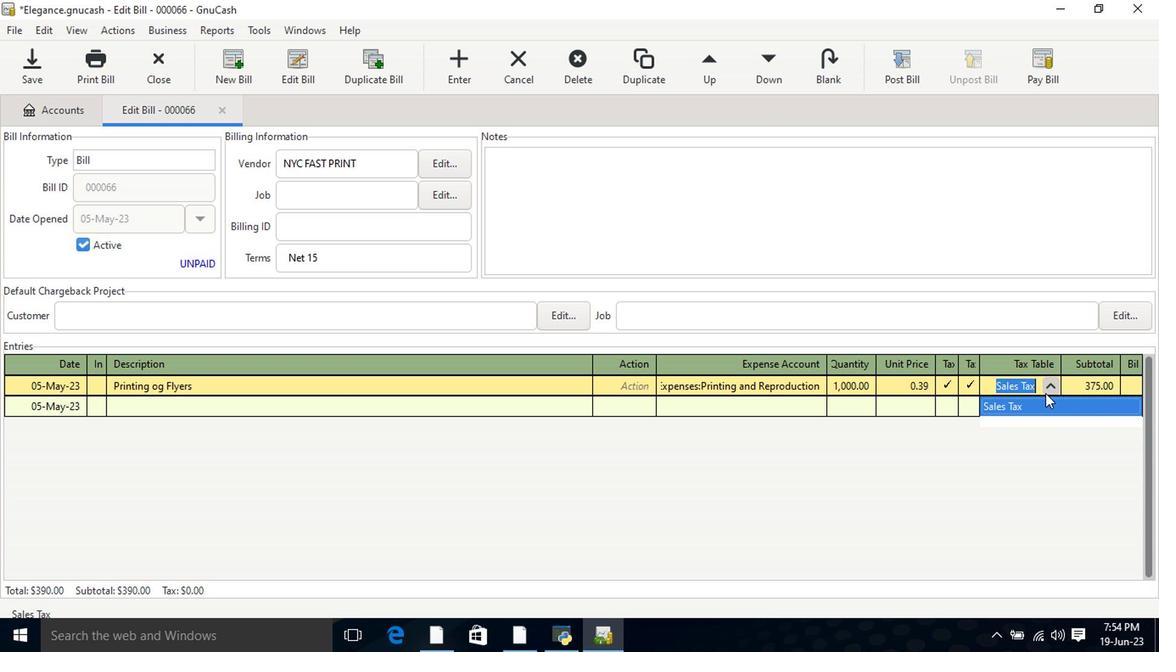 
Action: Mouse pressed left at (1037, 414)
Screenshot: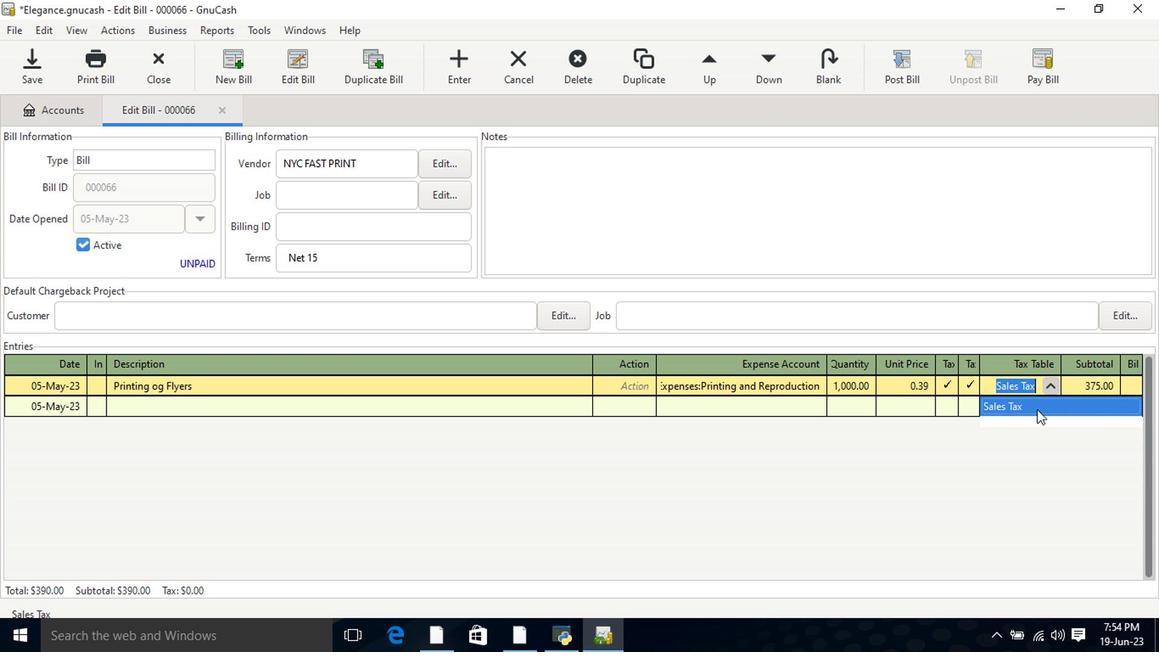 
Action: Key pressed <Key.tab>
Screenshot: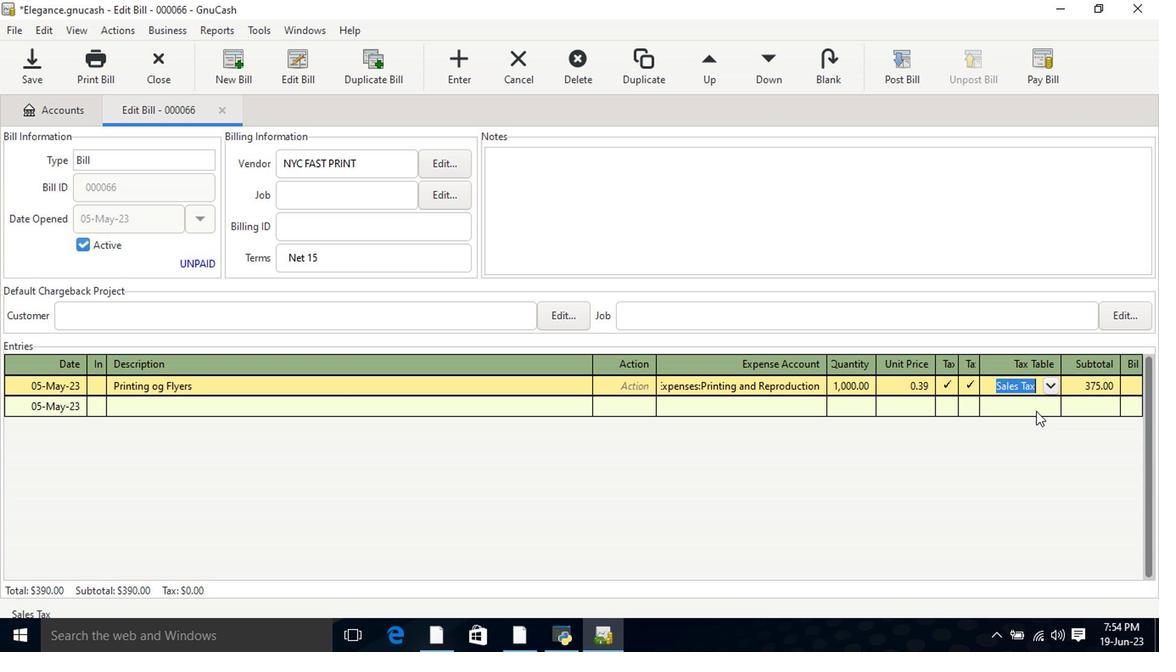 
Action: Mouse moved to (1037, 414)
Screenshot: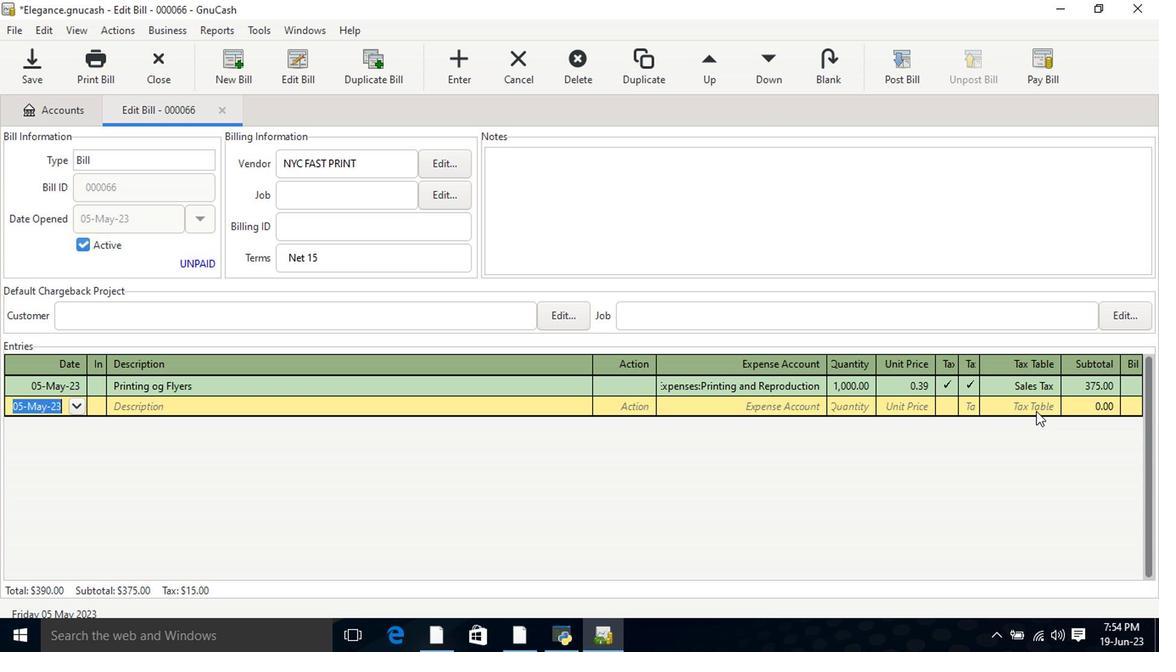 
Action: Key pressed <Key.tab>
Screenshot: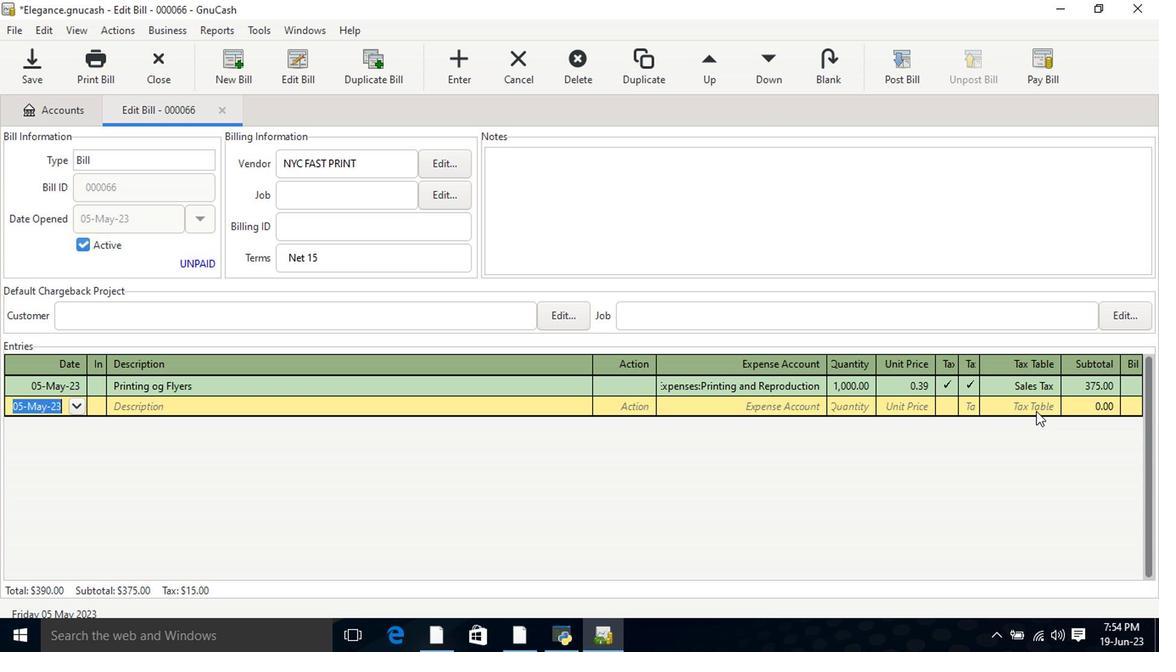 
Action: Mouse moved to (914, 73)
Screenshot: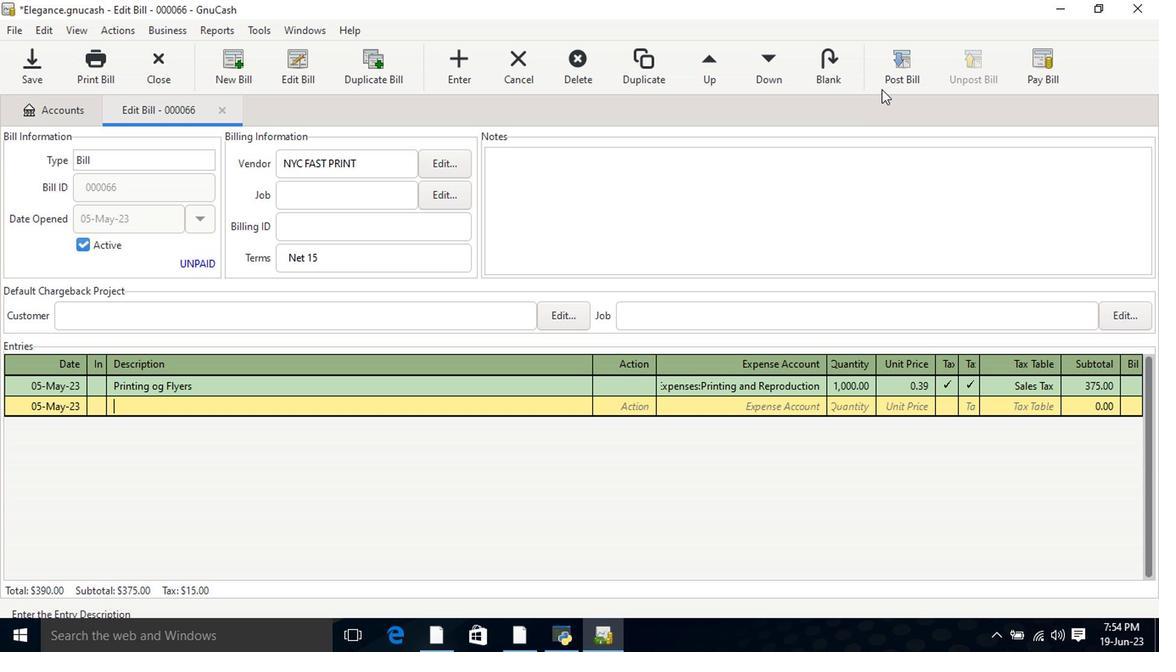 
Action: Mouse pressed left at (914, 73)
Screenshot: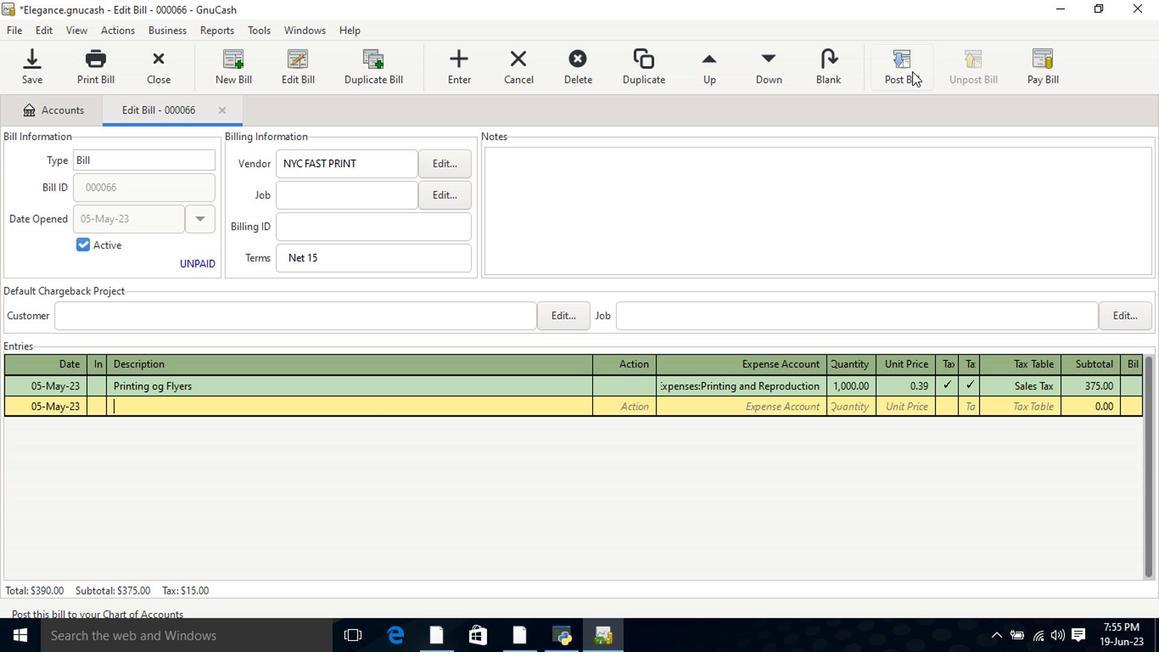 
Action: Mouse moved to (708, 442)
Screenshot: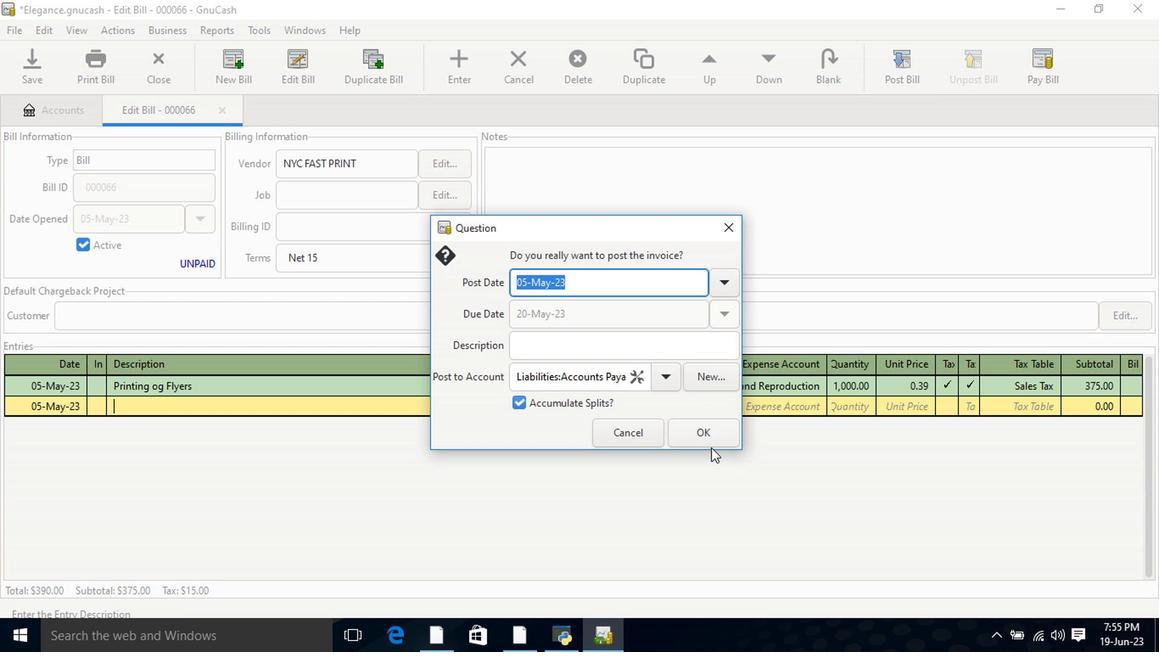 
Action: Mouse pressed left at (708, 442)
Screenshot: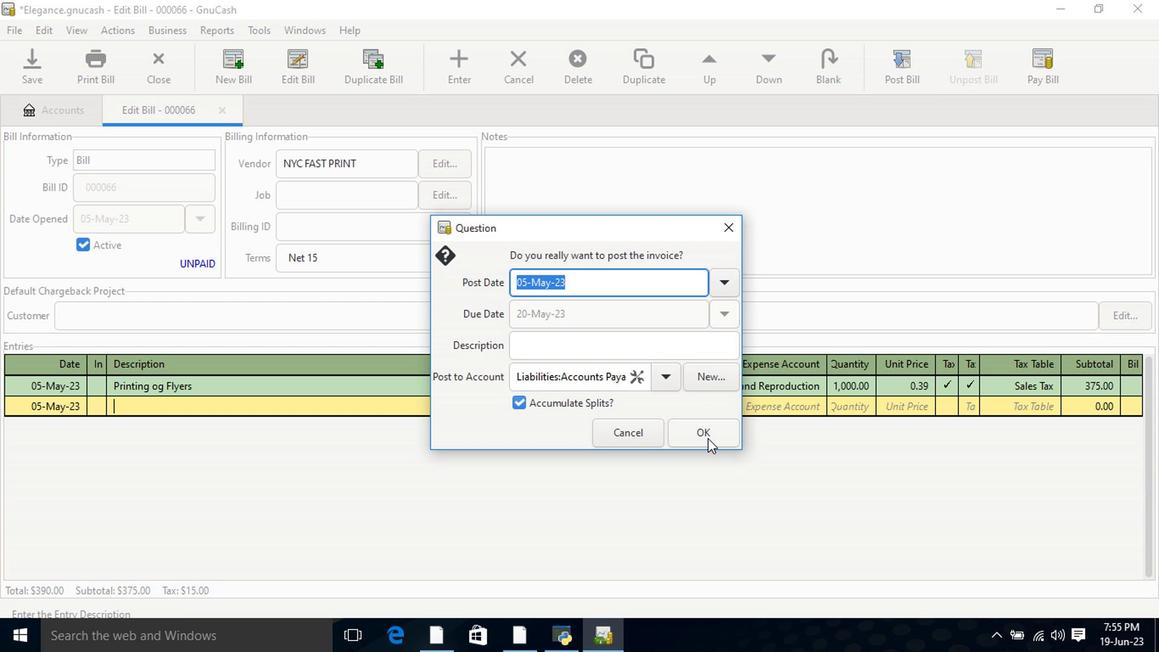 
Action: Mouse moved to (1024, 70)
Screenshot: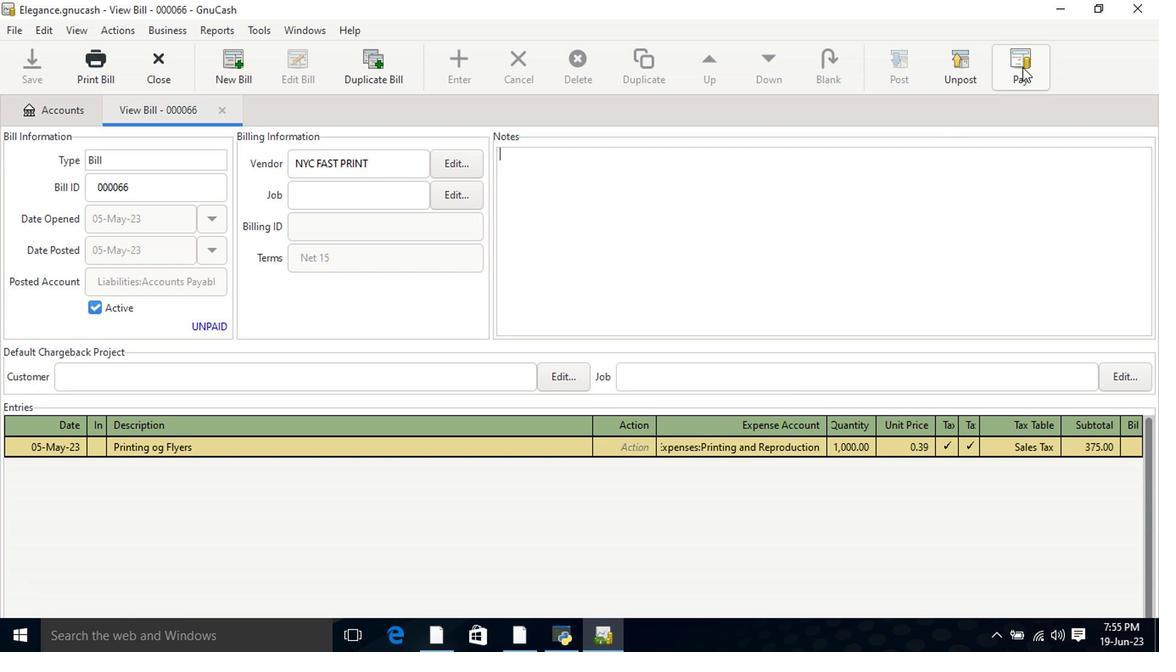 
Action: Mouse pressed left at (1024, 70)
Screenshot: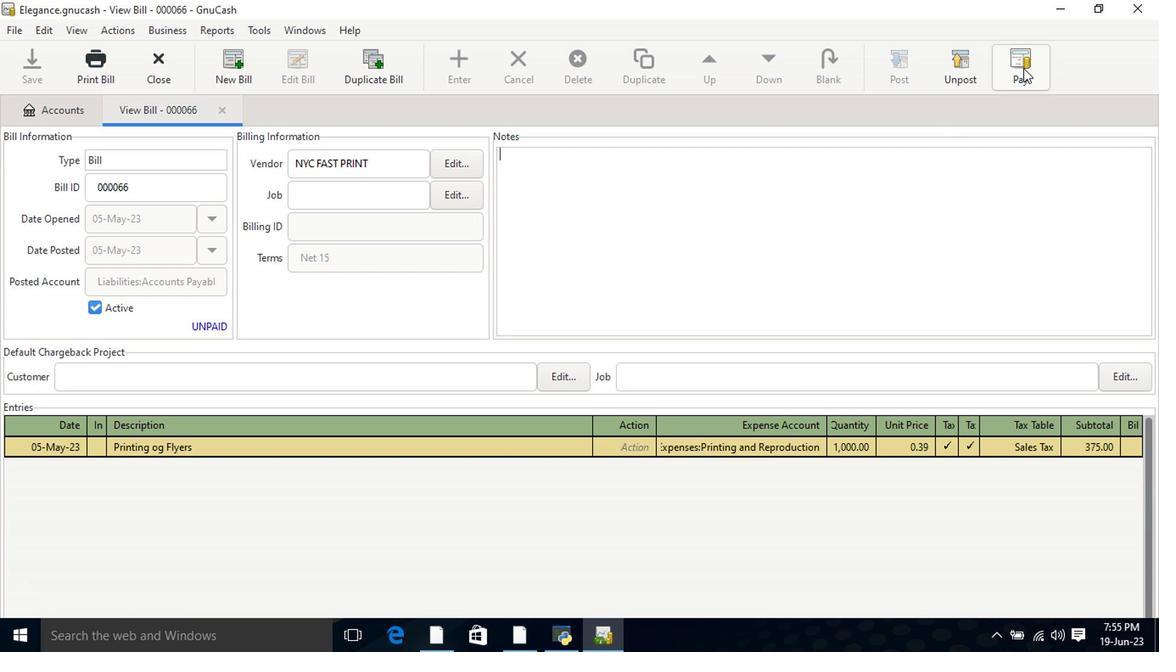 
Action: Mouse moved to (516, 335)
Screenshot: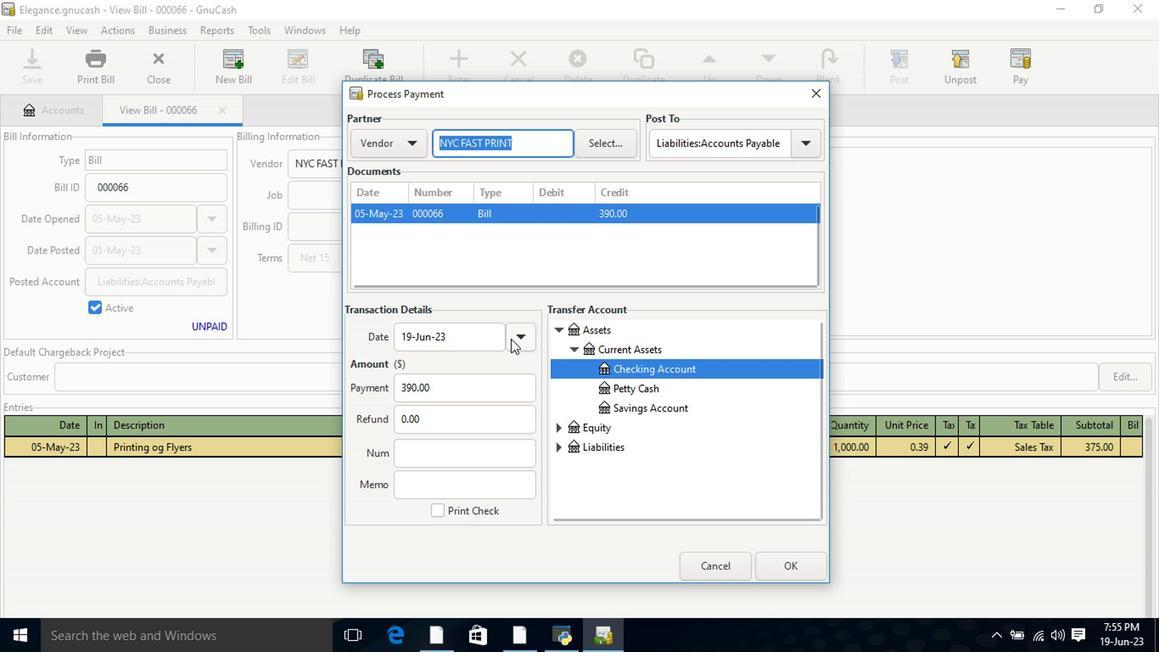 
Action: Mouse pressed left at (516, 335)
Screenshot: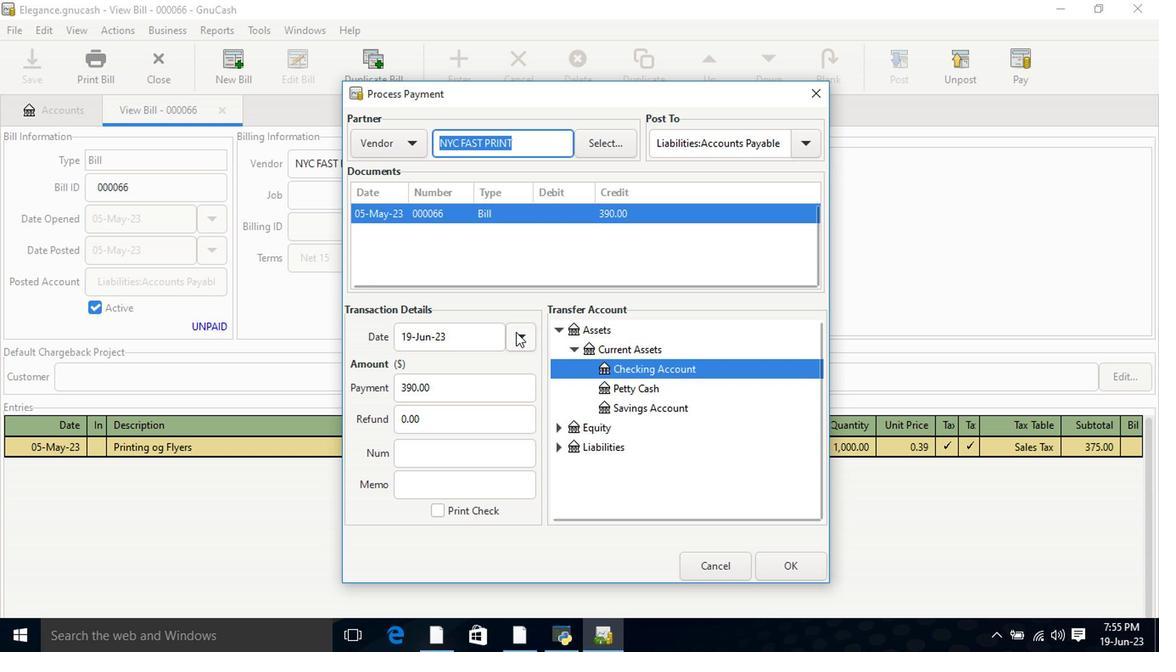 
Action: Mouse moved to (397, 362)
Screenshot: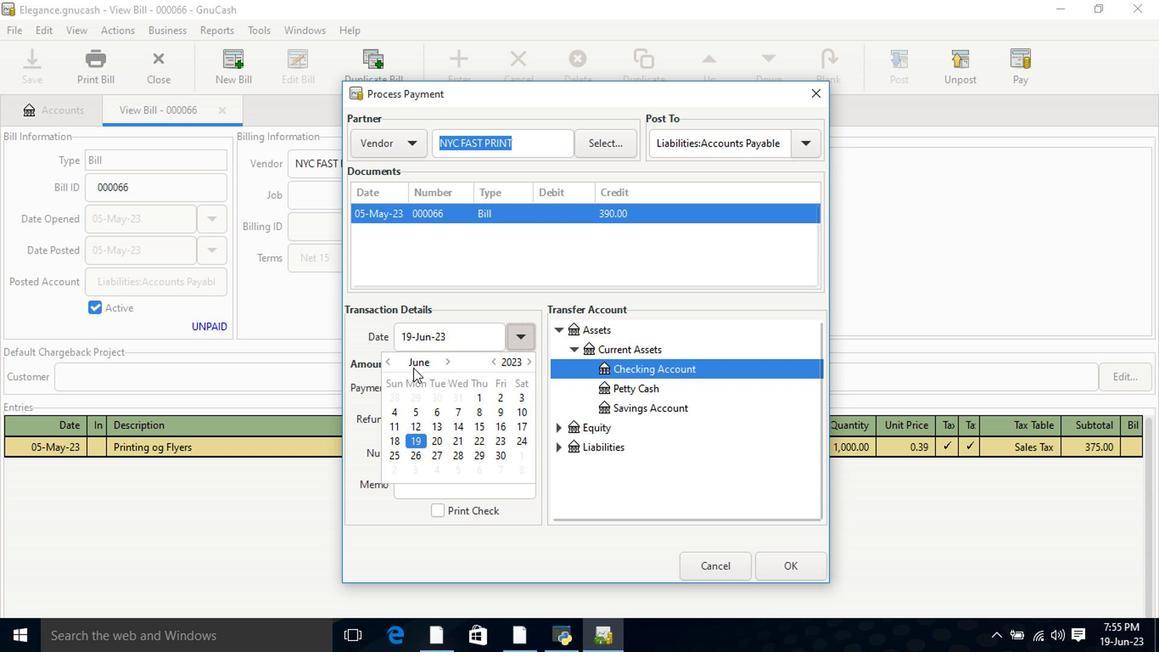 
Action: Mouse pressed left at (397, 362)
Screenshot: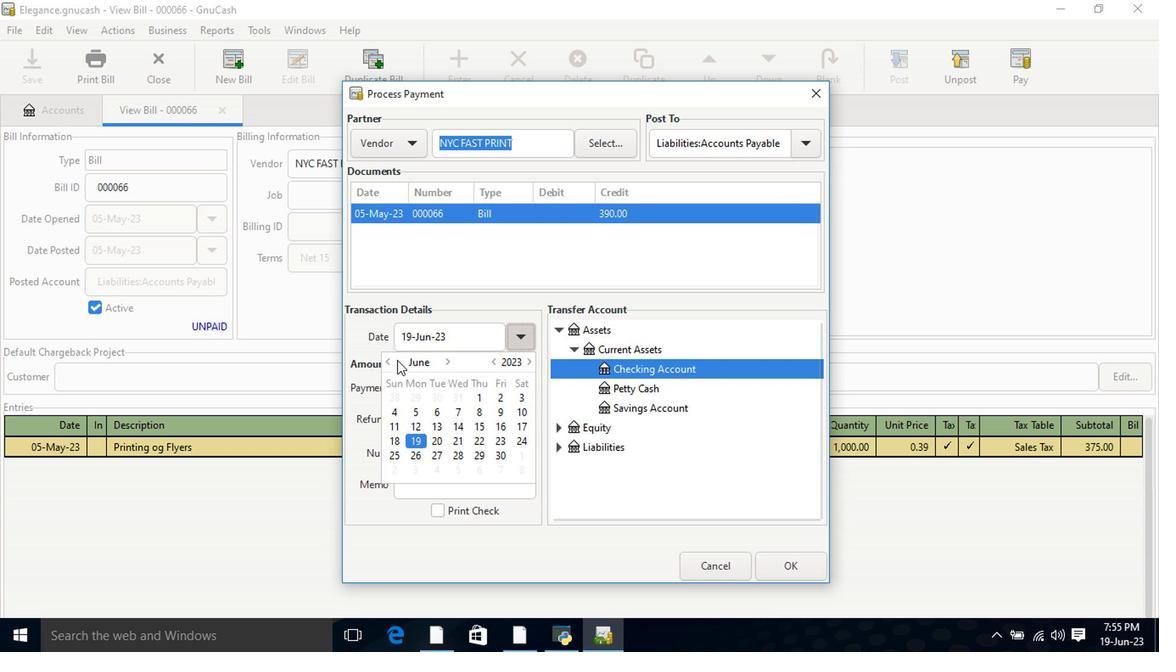 
Action: Mouse moved to (518, 340)
Screenshot: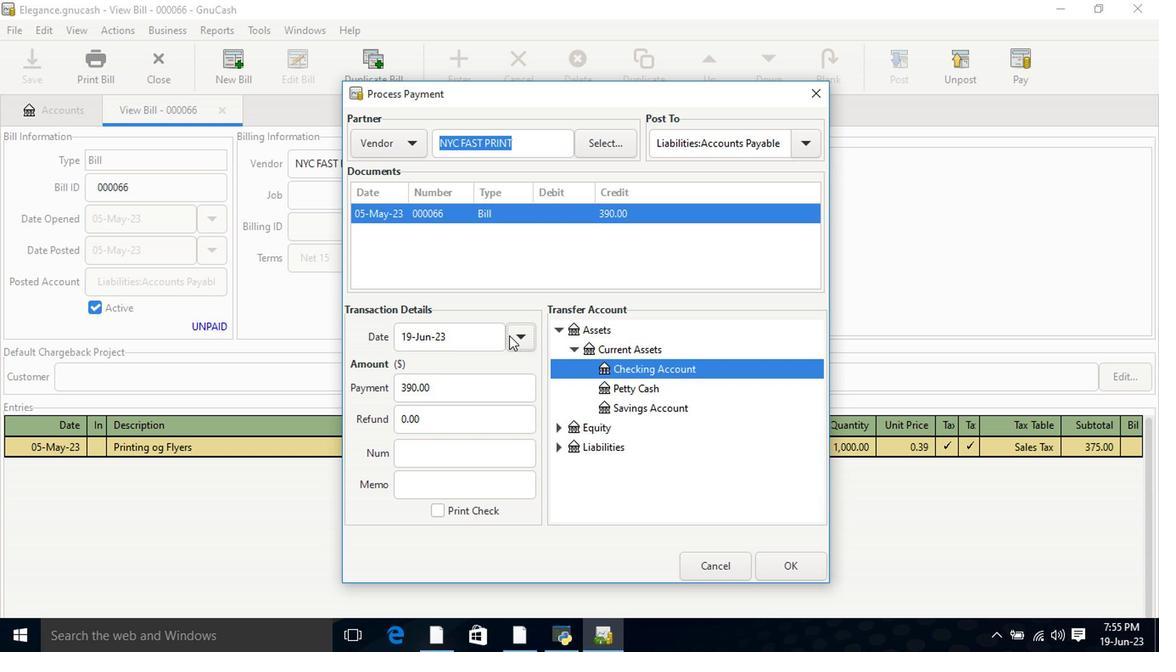 
Action: Mouse pressed left at (518, 340)
Screenshot: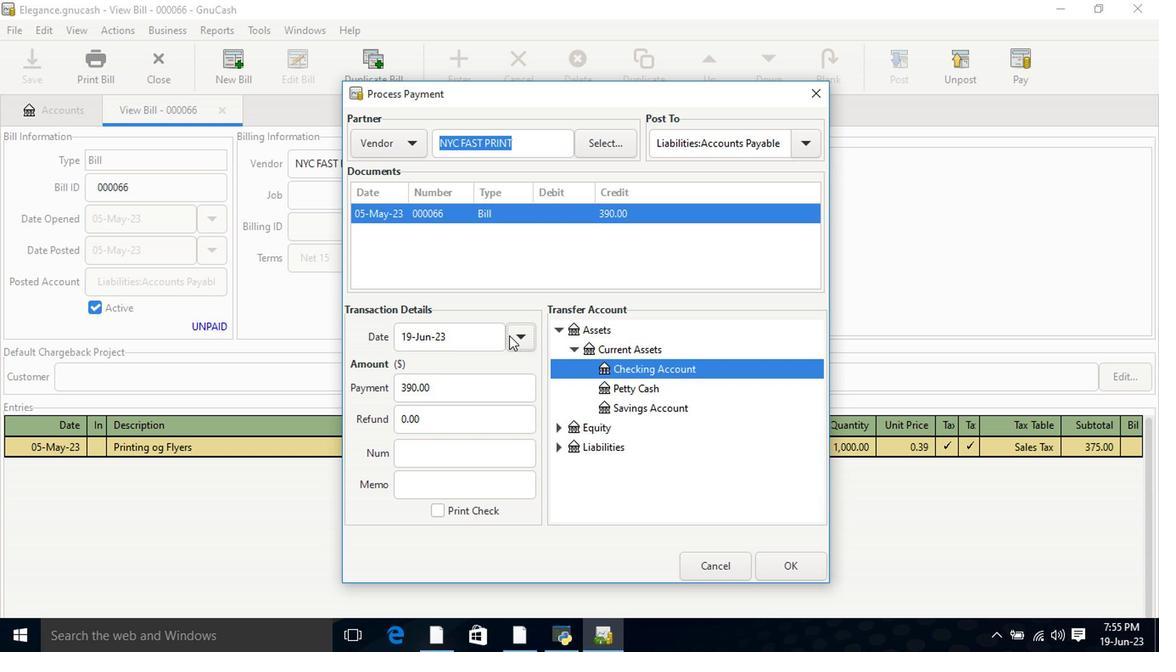 
Action: Mouse moved to (389, 367)
Screenshot: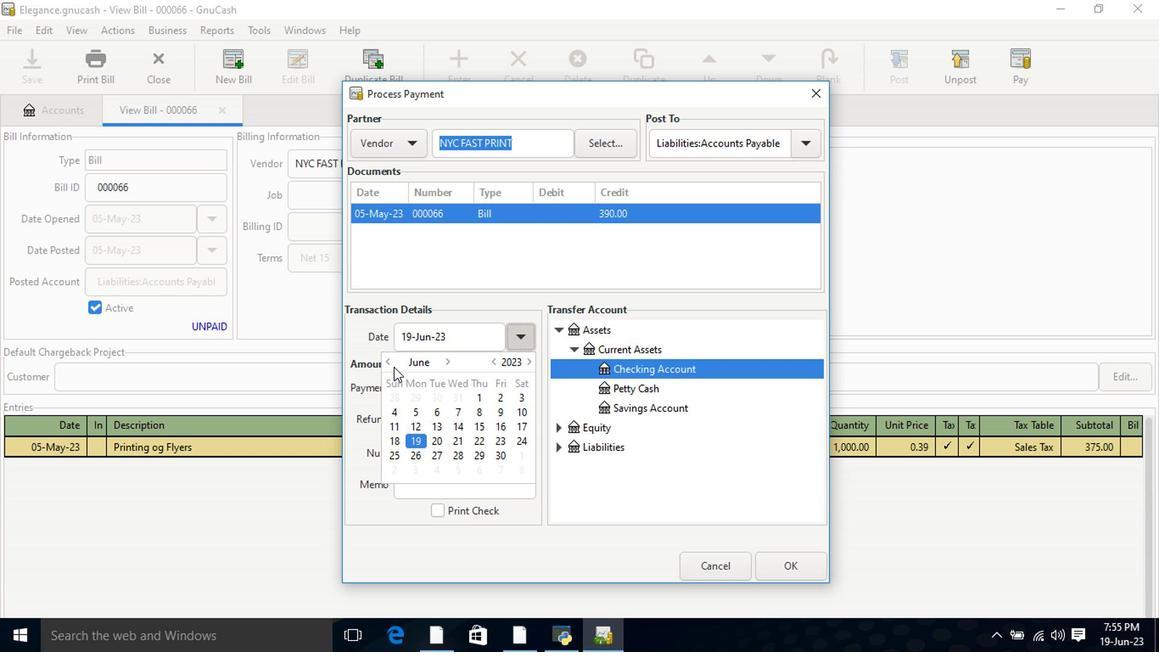 
Action: Mouse pressed left at (389, 367)
Screenshot: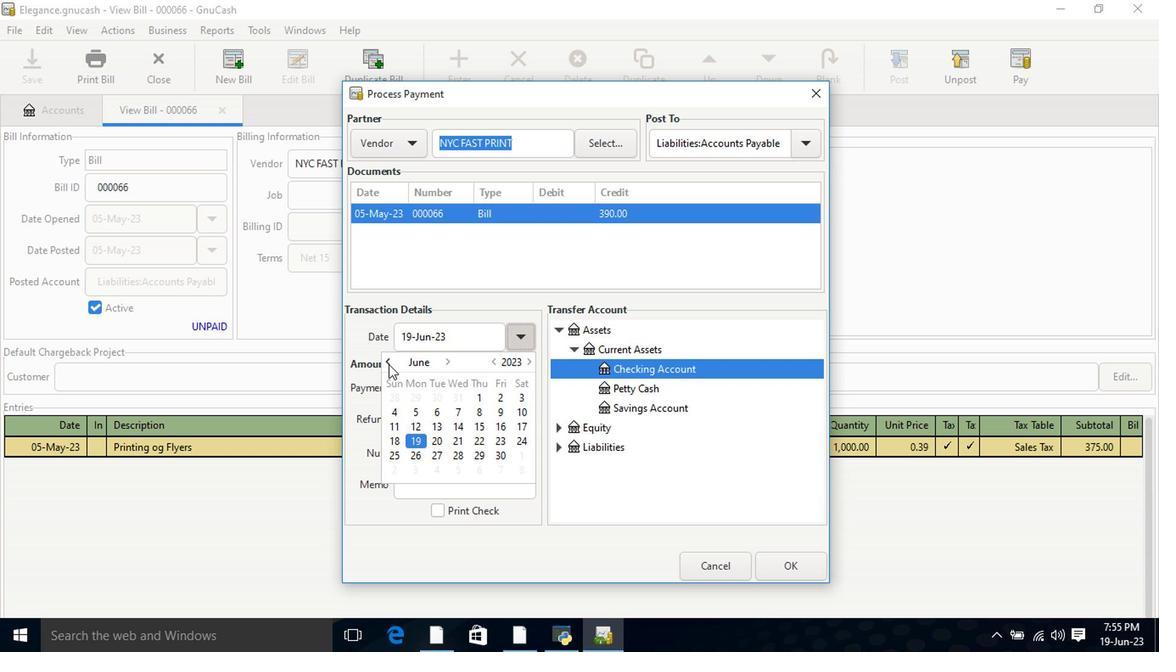
Action: Mouse moved to (498, 426)
Screenshot: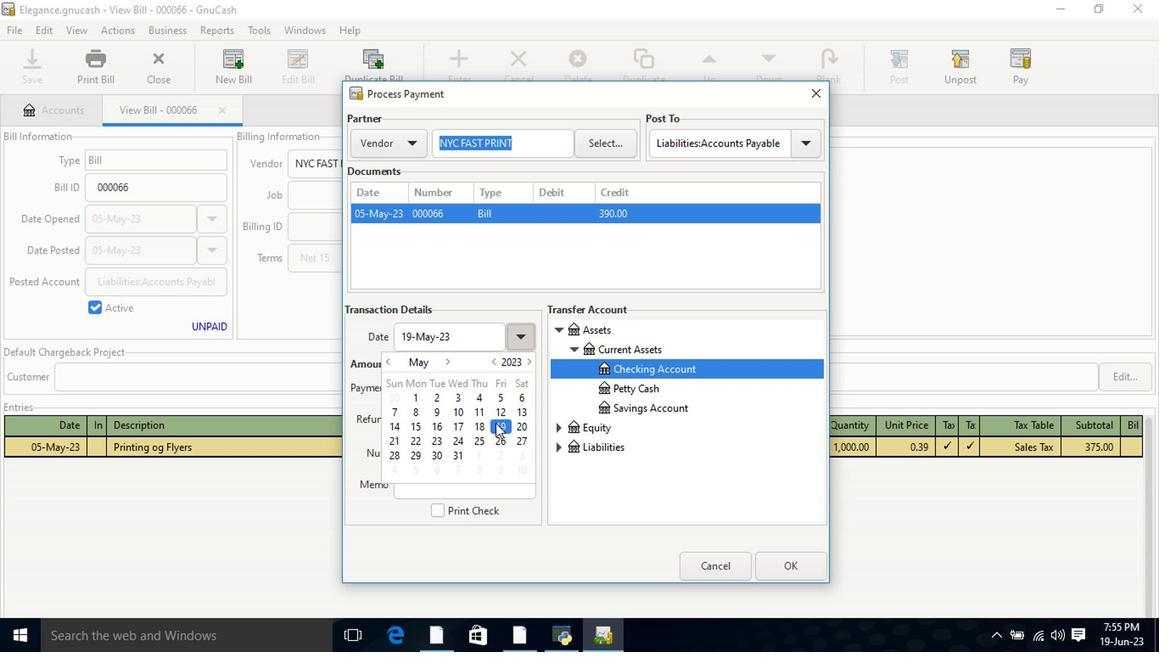 
Action: Mouse pressed left at (498, 426)
Screenshot: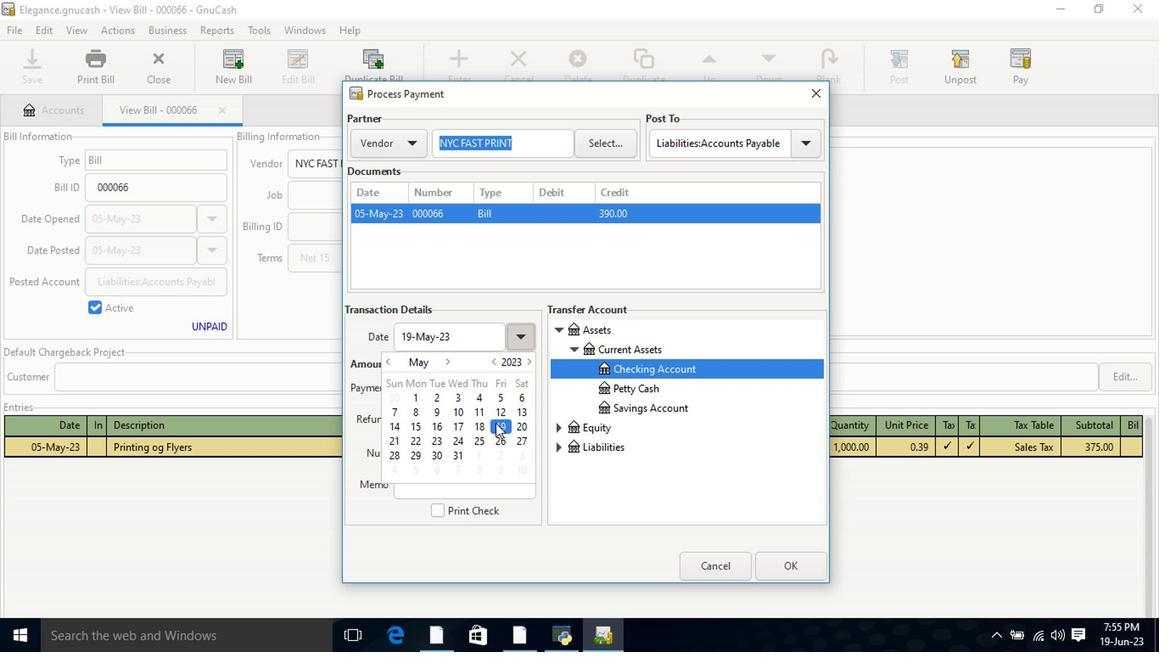 
Action: Mouse pressed left at (498, 426)
Screenshot: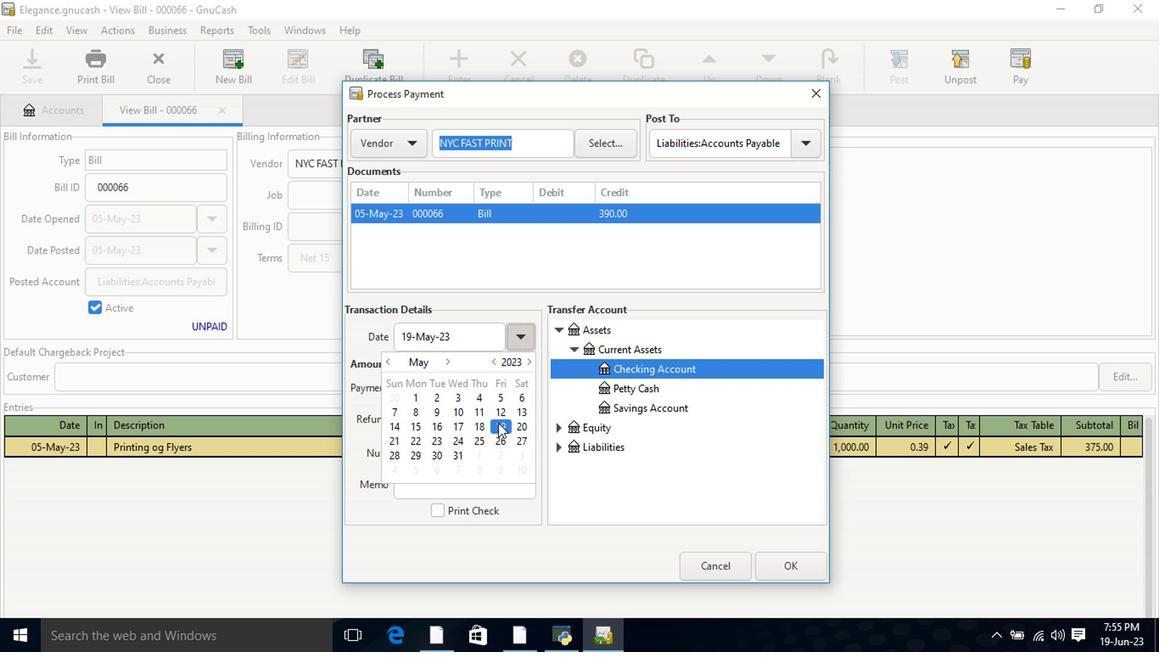 
Action: Mouse moved to (560, 336)
Screenshot: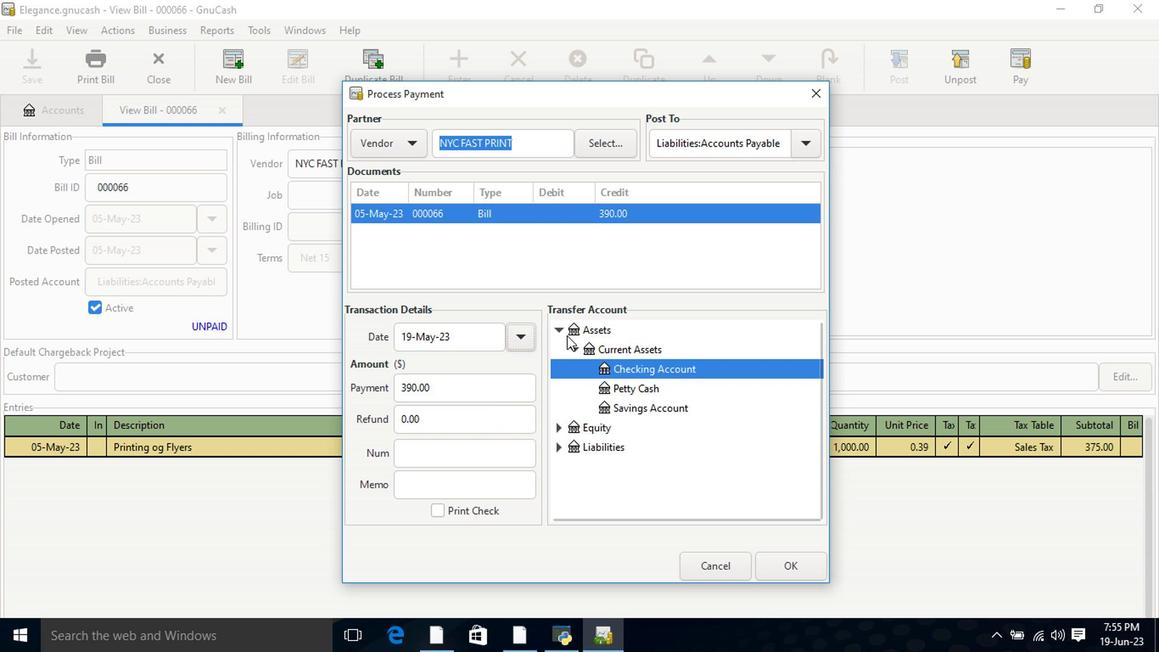 
Action: Mouse pressed left at (560, 336)
Screenshot: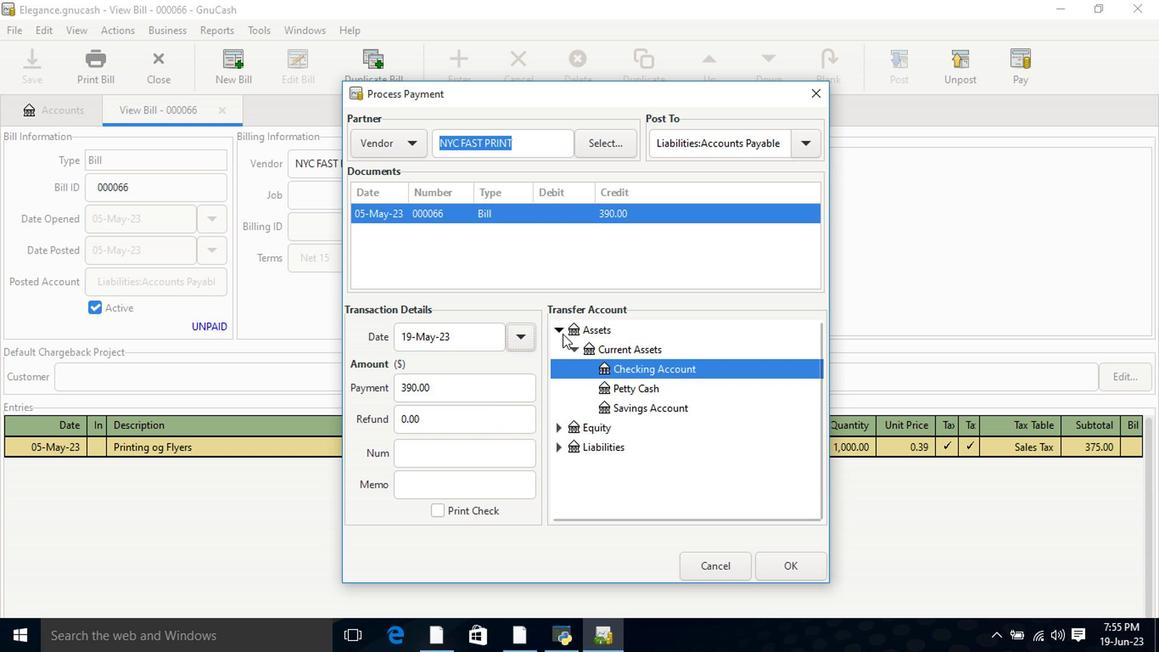 
Action: Mouse moved to (560, 334)
Screenshot: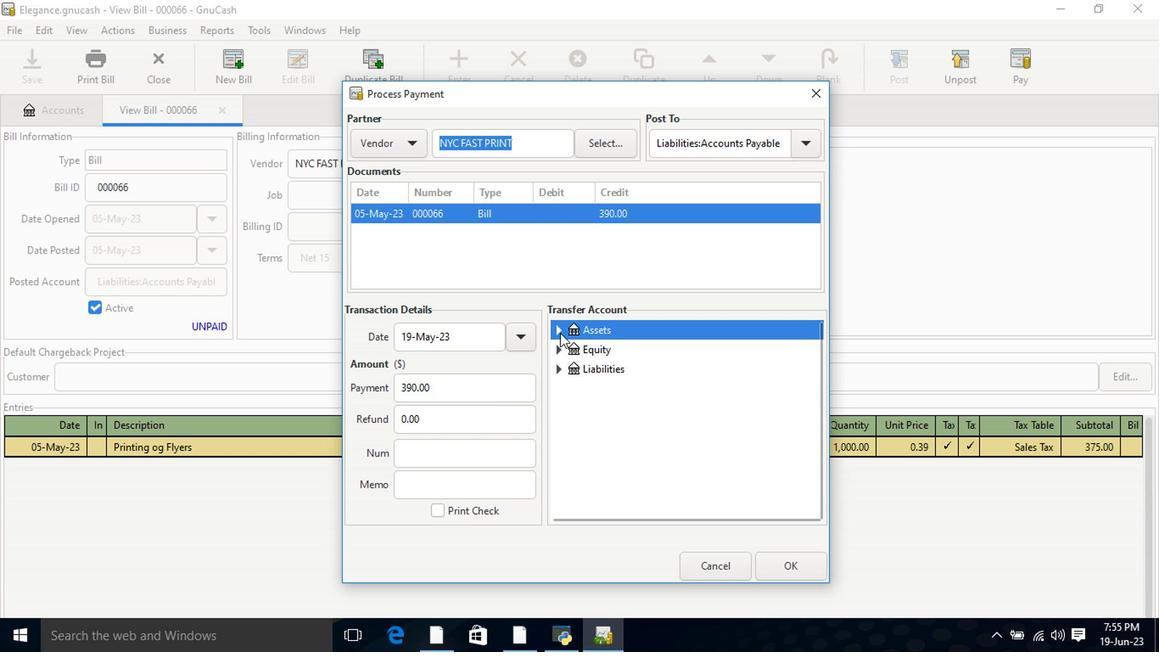 
Action: Mouse pressed left at (560, 334)
Screenshot: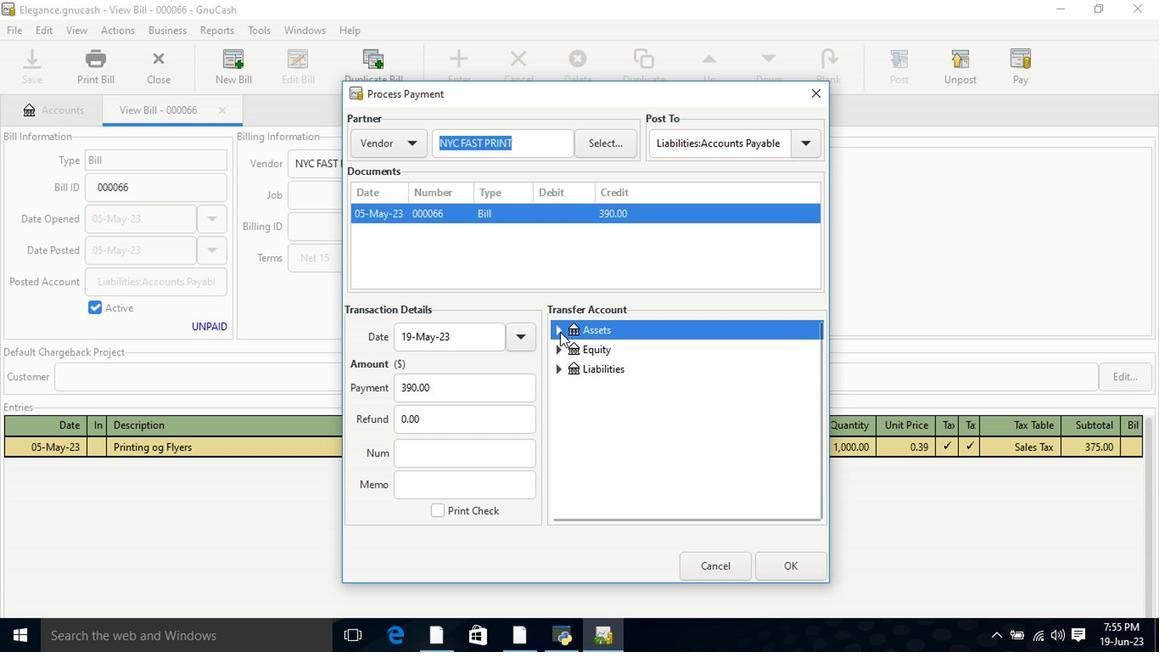 
Action: Mouse moved to (578, 349)
Screenshot: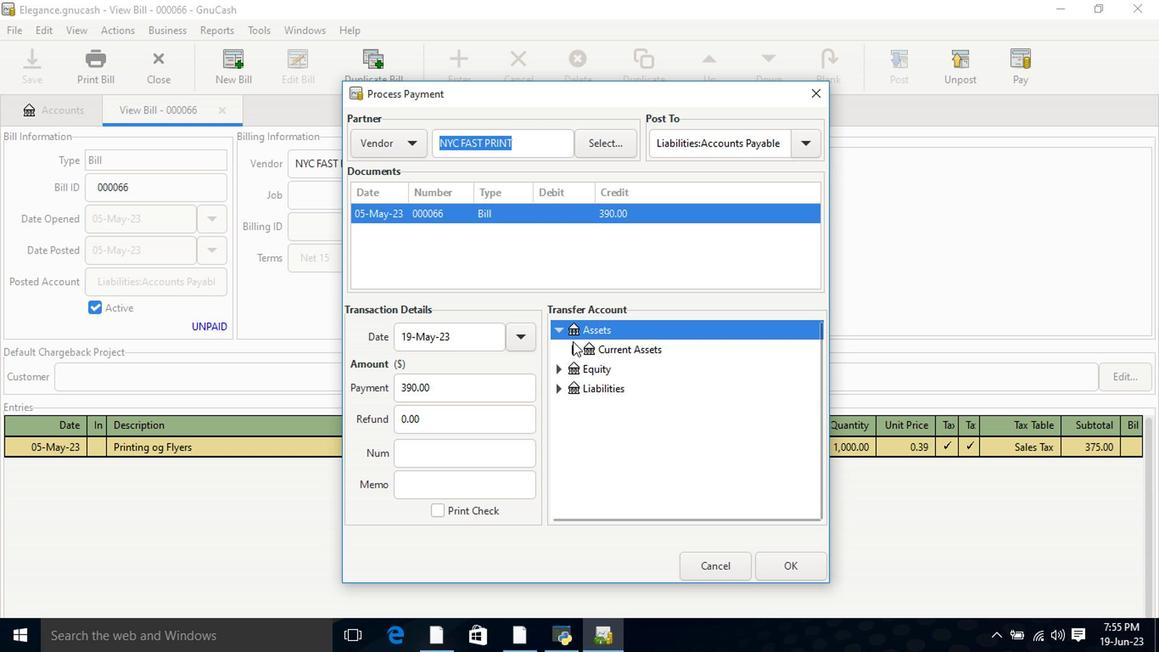 
Action: Mouse pressed left at (578, 349)
Screenshot: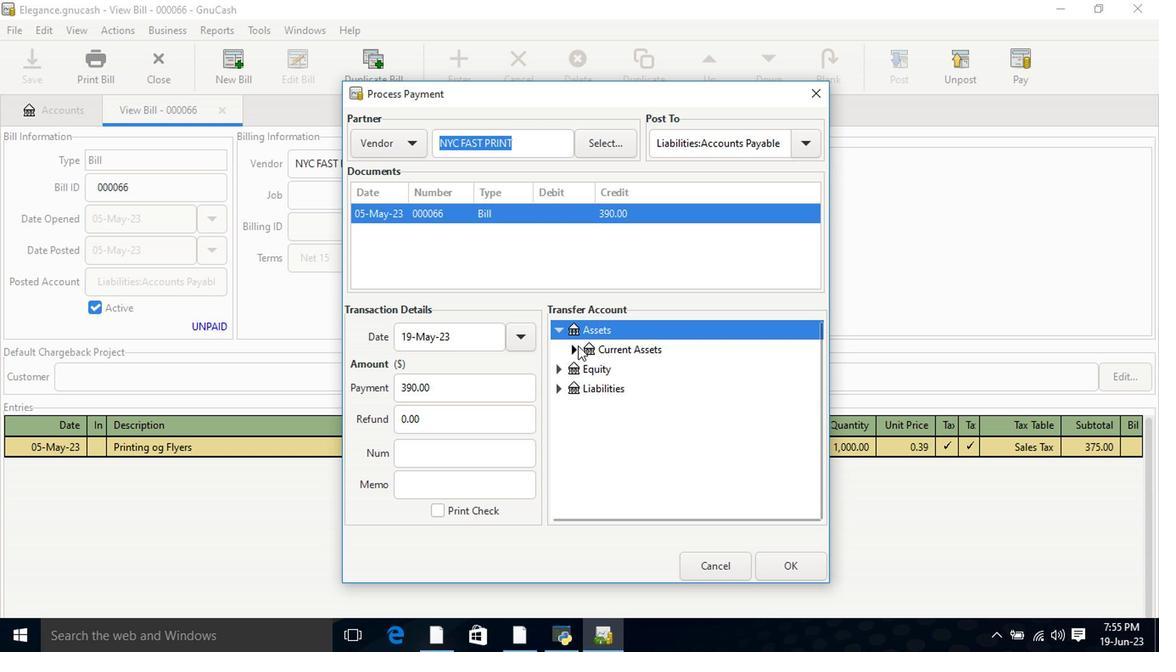 
Action: Mouse moved to (609, 371)
Screenshot: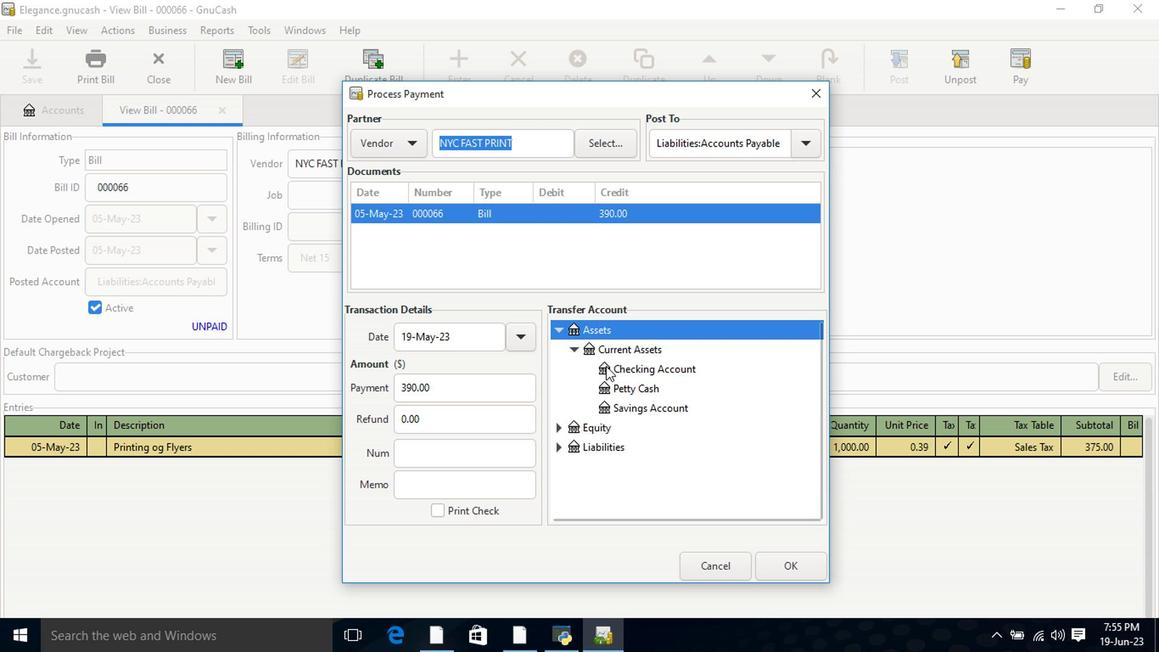 
Action: Mouse pressed left at (609, 371)
Screenshot: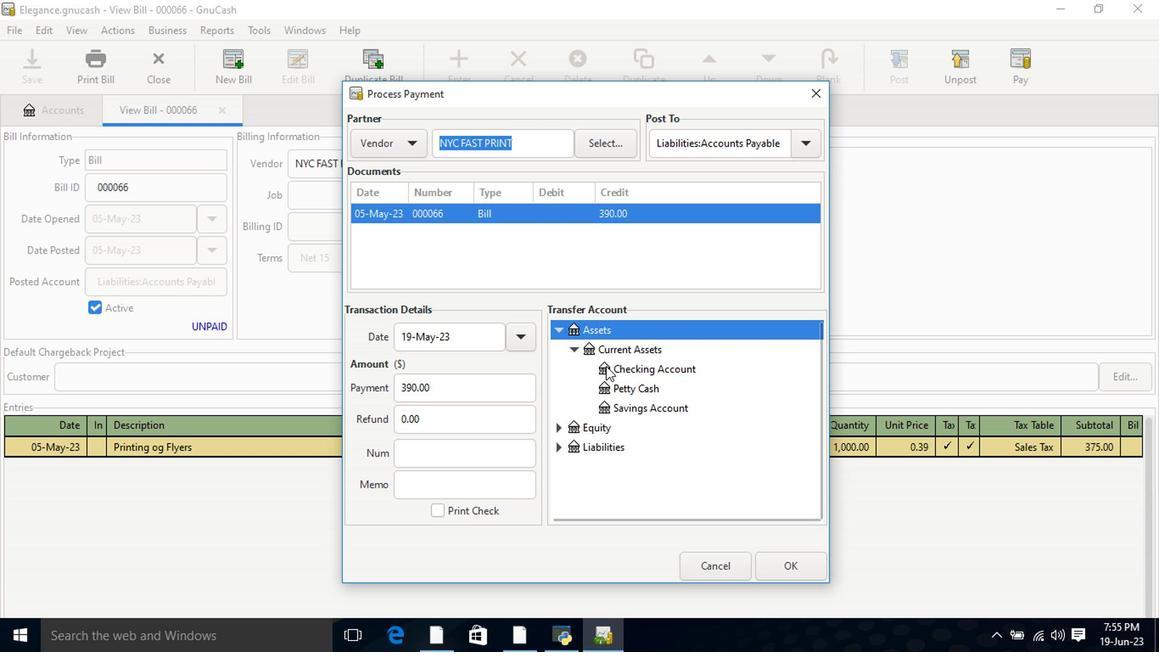 
Action: Mouse moved to (777, 575)
Screenshot: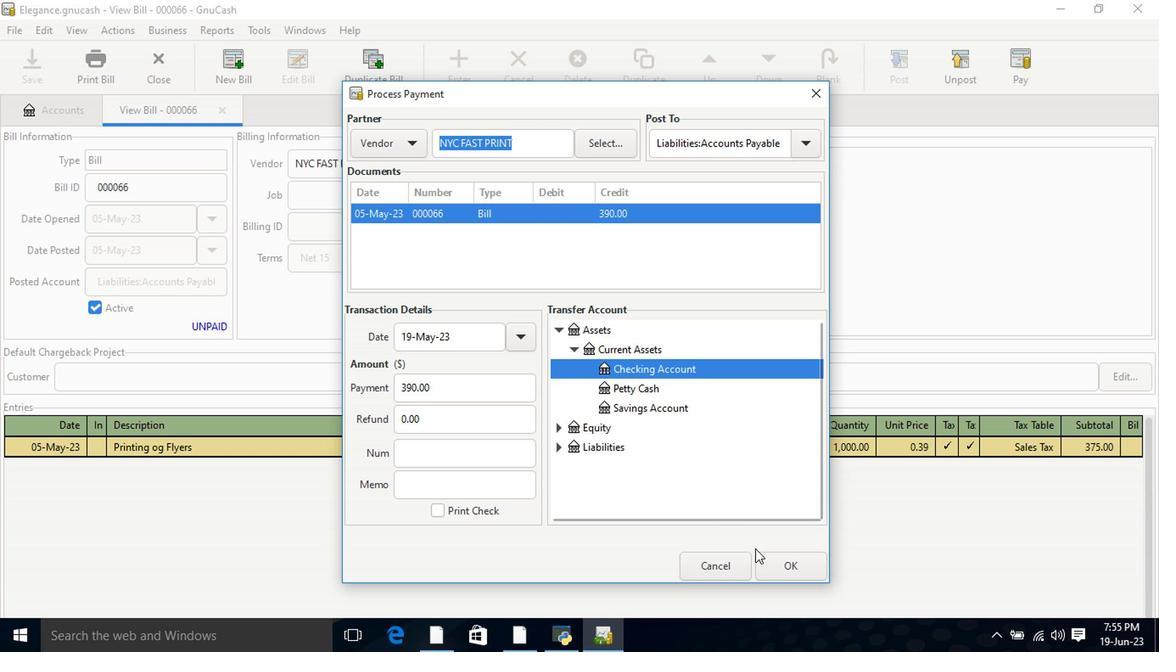 
Action: Mouse pressed left at (777, 575)
Screenshot: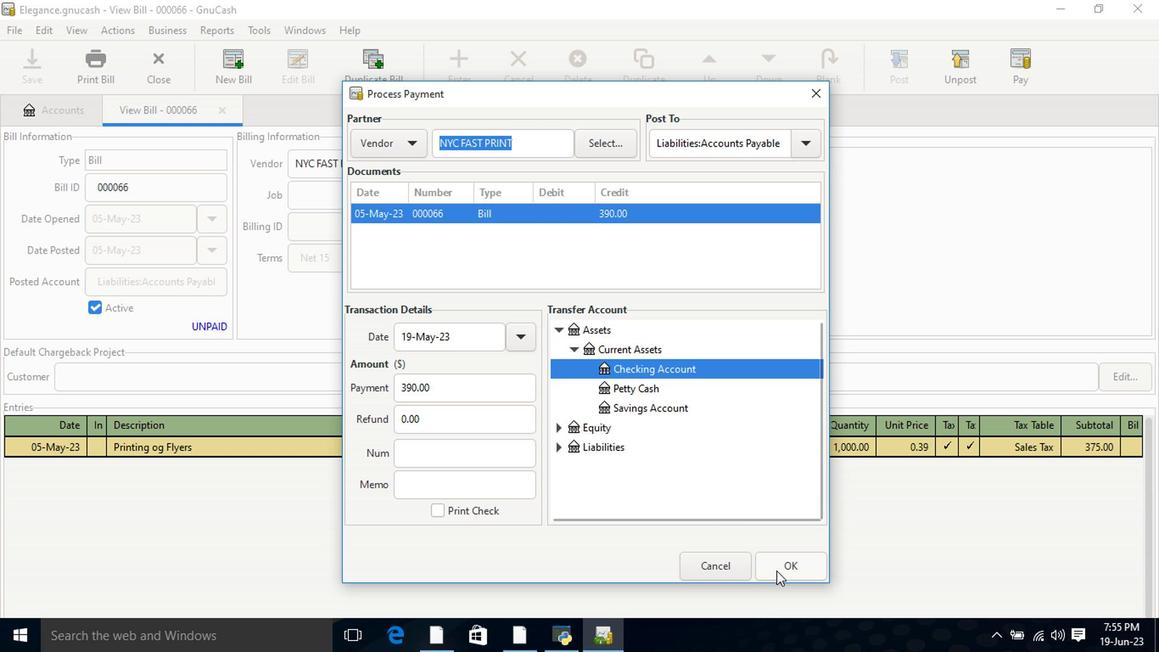 
Action: Mouse moved to (80, 64)
Screenshot: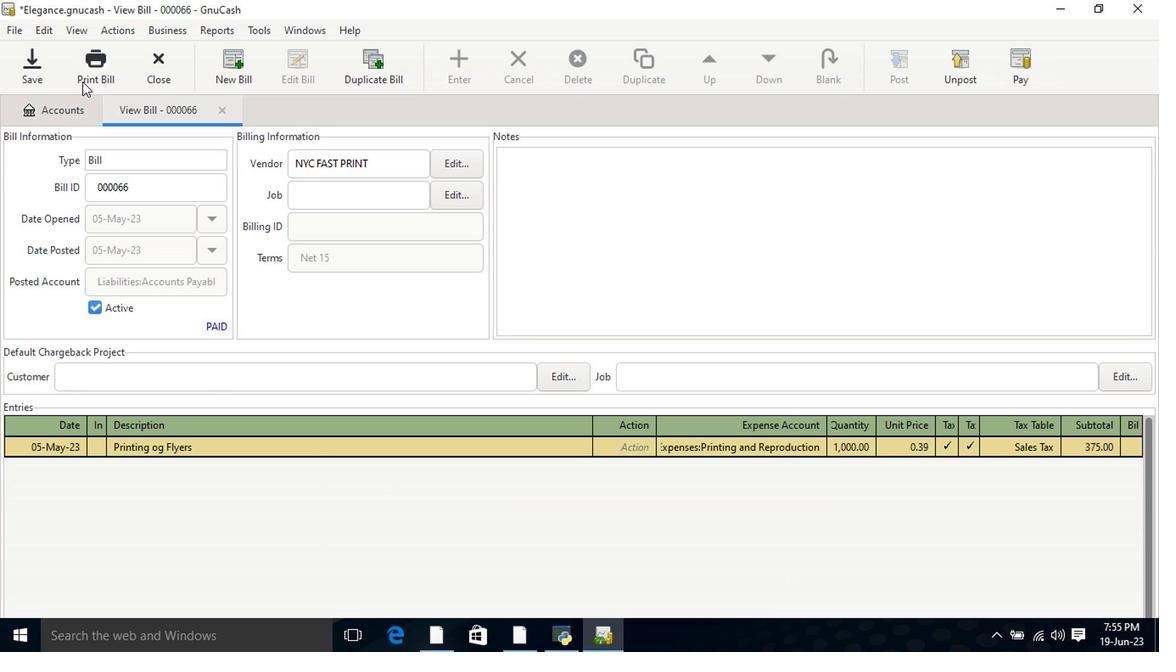 
Action: Mouse pressed left at (80, 64)
Screenshot: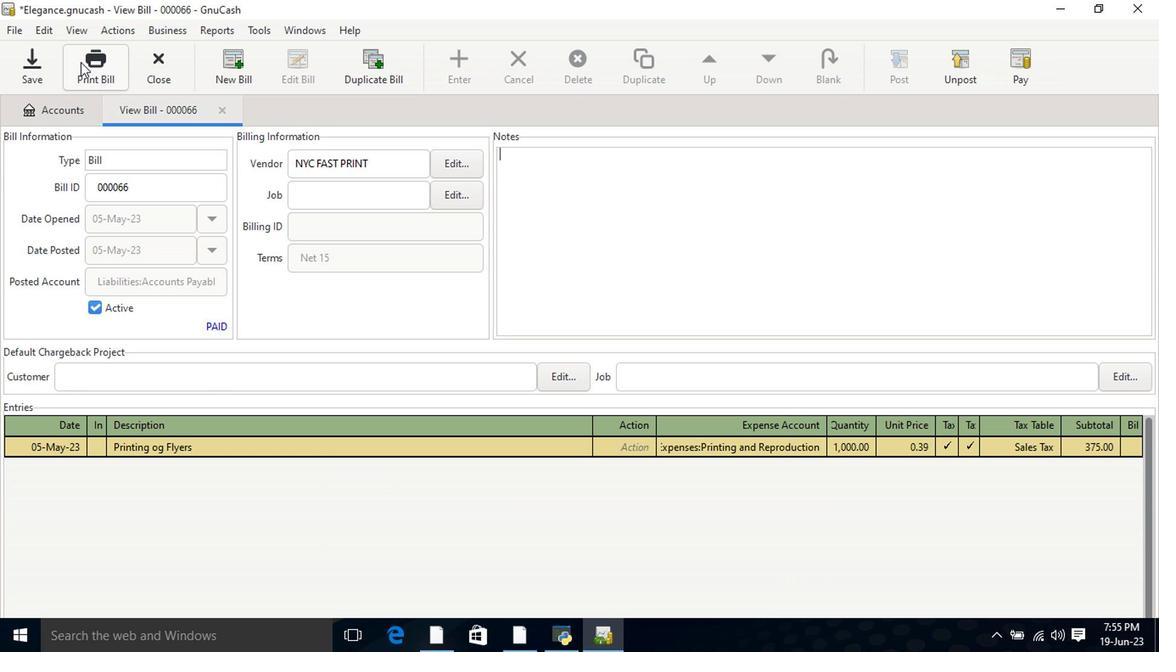 
Action: Mouse moved to (383, 517)
Screenshot: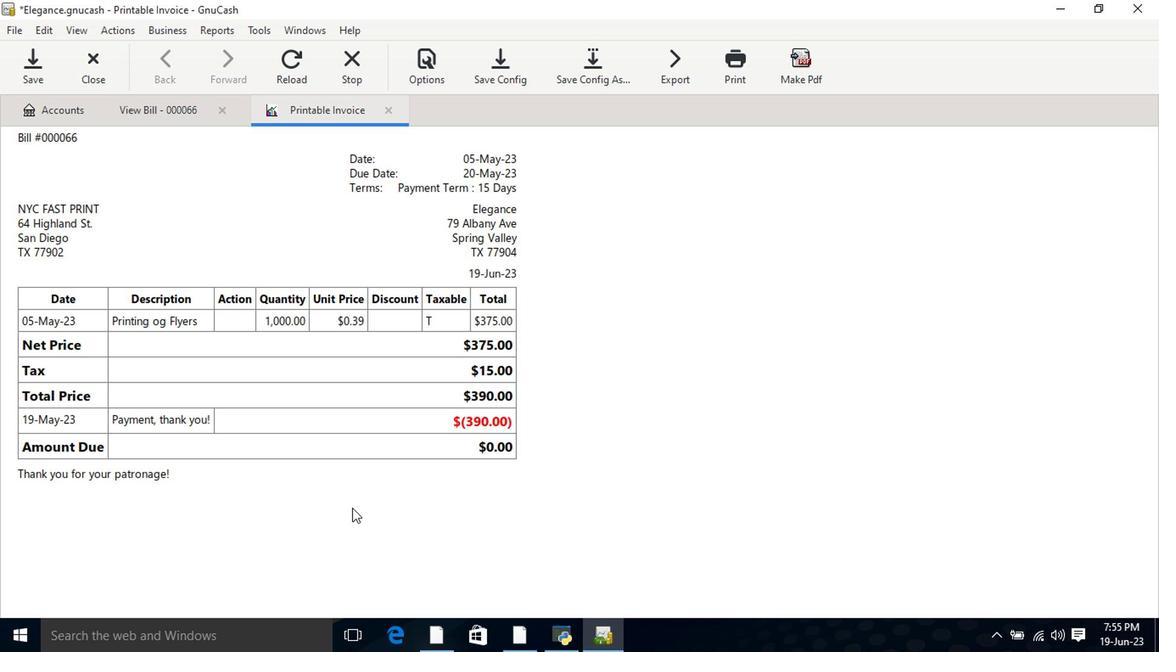 
